 Task: Create new Company, with domain: 'caltech.edu' and type: 'Prospect'. Add new contact for this company, with mail Id: 'Avni.Griffin@caltech.edu', First Name: Avni, Last name:  Griffin, Job Title: 'Research Analyst', Phone Number: '(408) 555-1239'. Change life cycle stage to  Lead and lead status to  Open. Logged in from softage.1@softage.net
Action: Mouse moved to (87, 54)
Screenshot: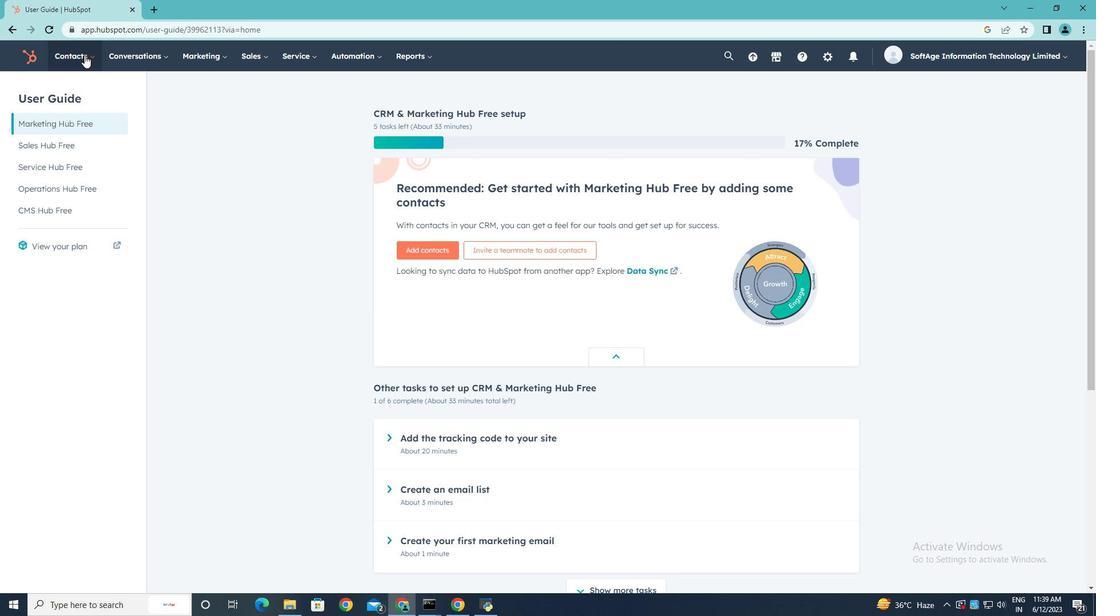 
Action: Mouse pressed left at (87, 54)
Screenshot: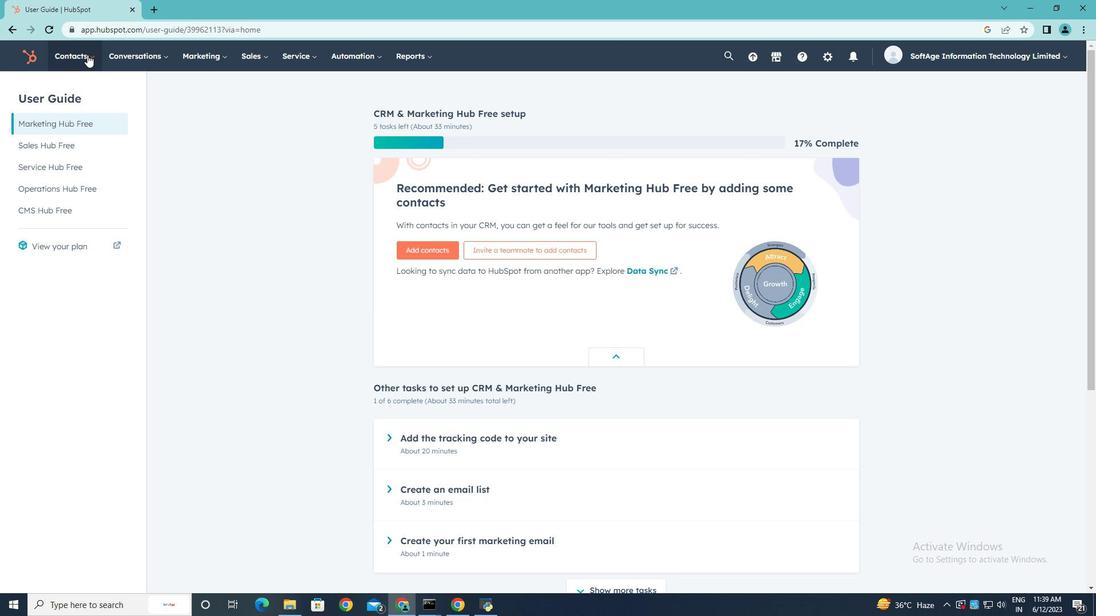 
Action: Mouse moved to (85, 113)
Screenshot: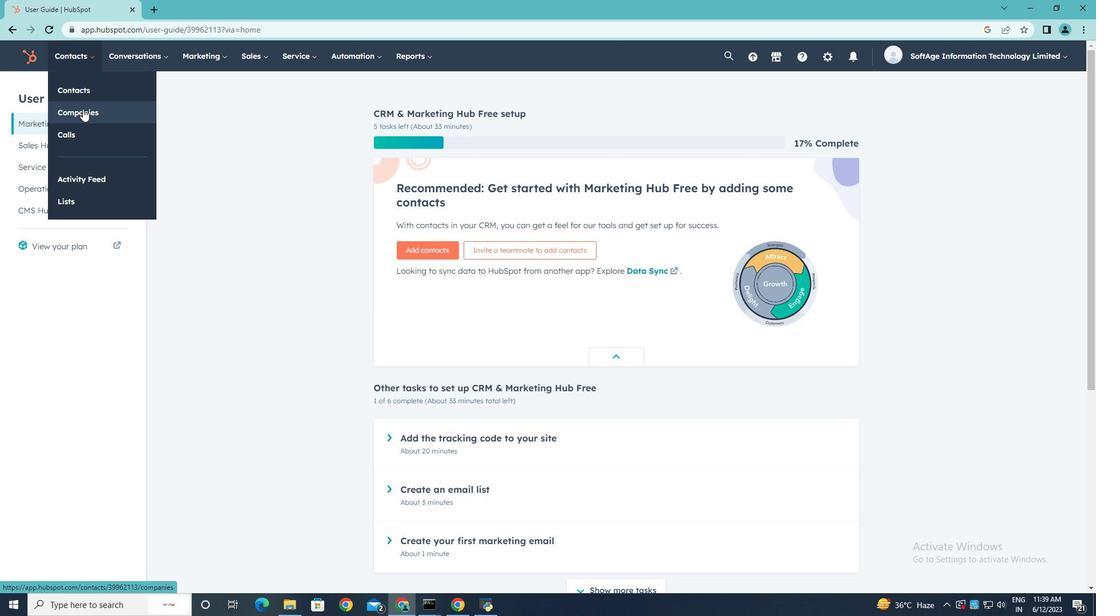 
Action: Mouse pressed left at (85, 113)
Screenshot: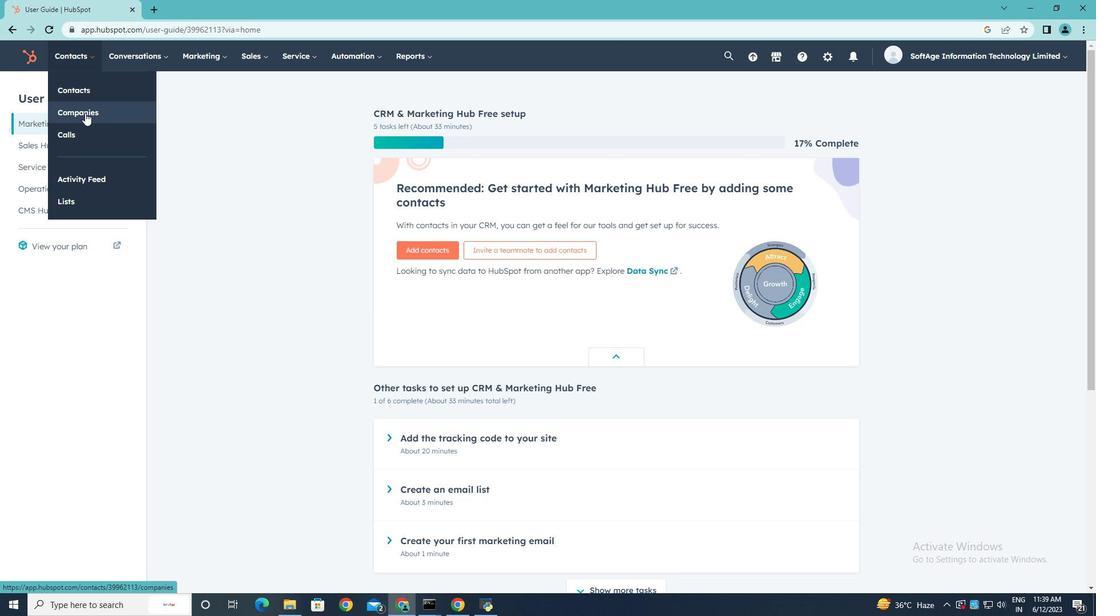 
Action: Mouse moved to (1027, 93)
Screenshot: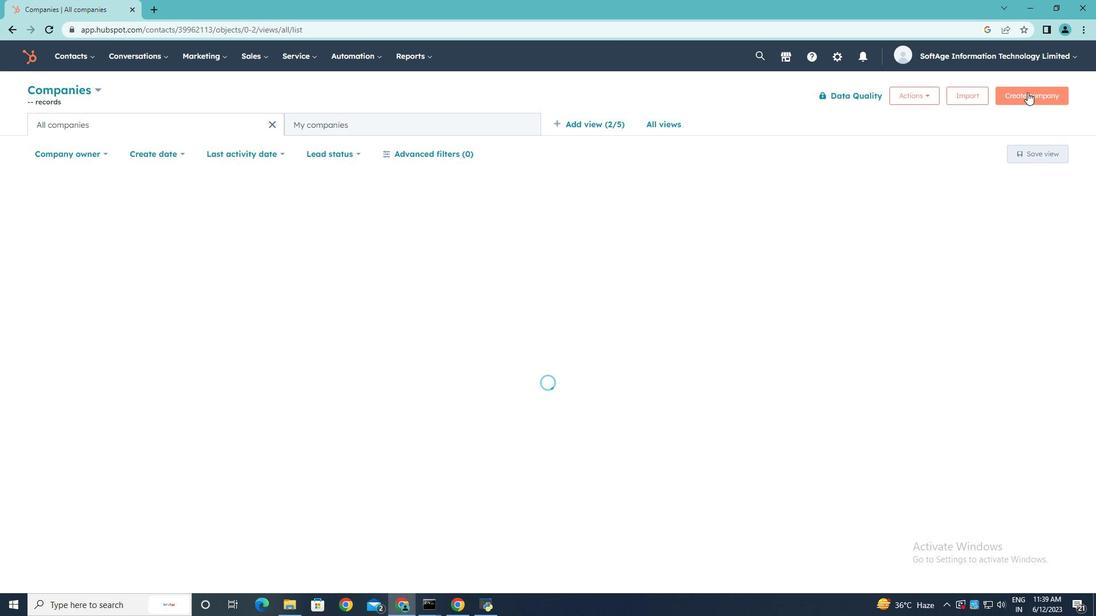 
Action: Mouse pressed left at (1027, 93)
Screenshot: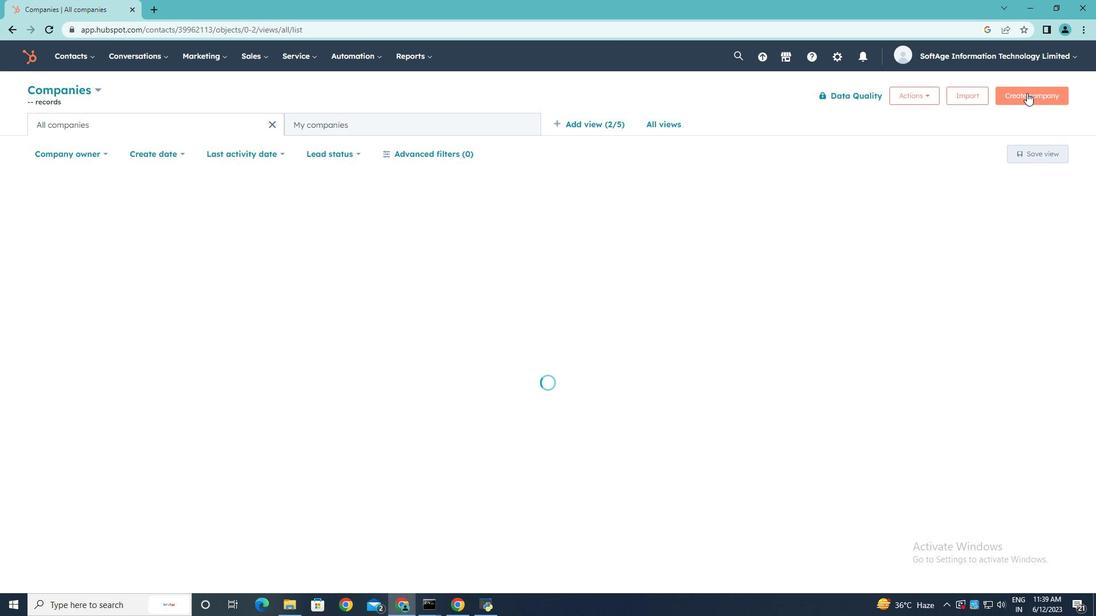 
Action: Mouse moved to (821, 149)
Screenshot: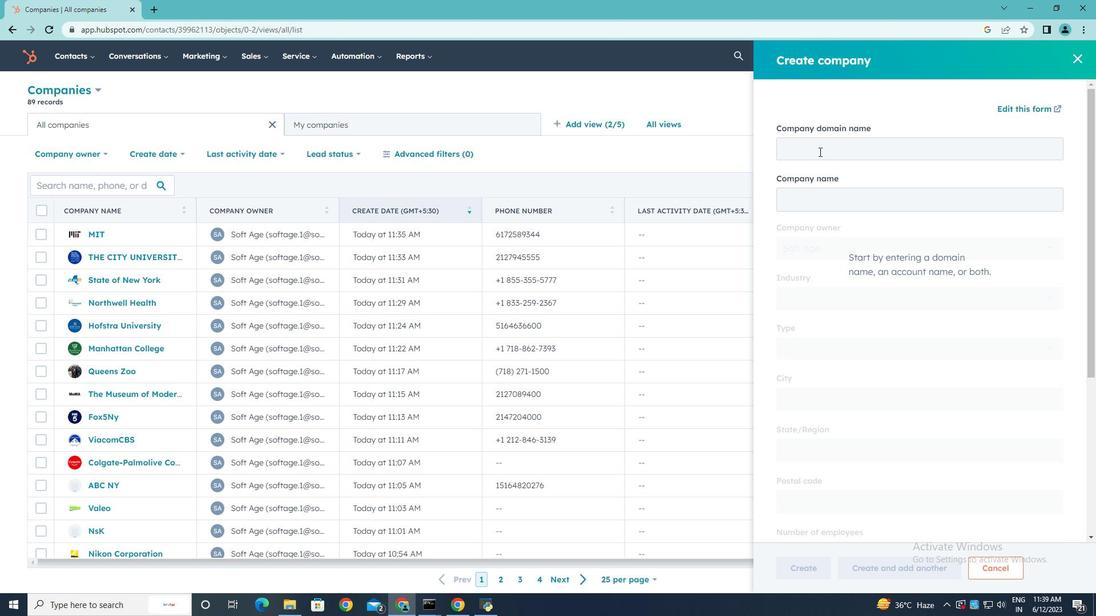 
Action: Mouse pressed left at (821, 149)
Screenshot: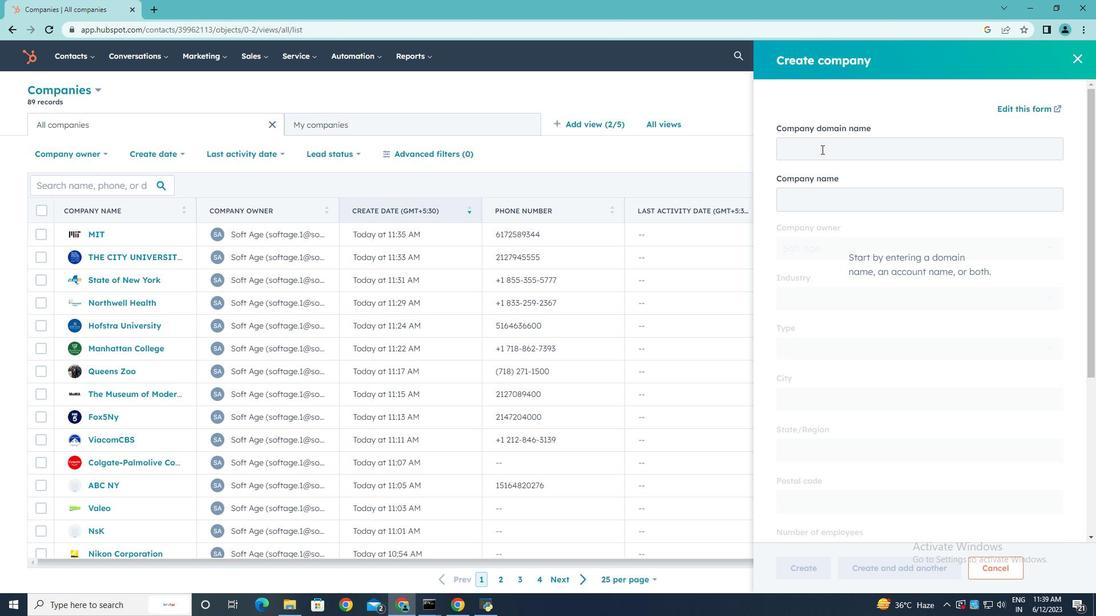 
Action: Key pressed caltch.edu
Screenshot: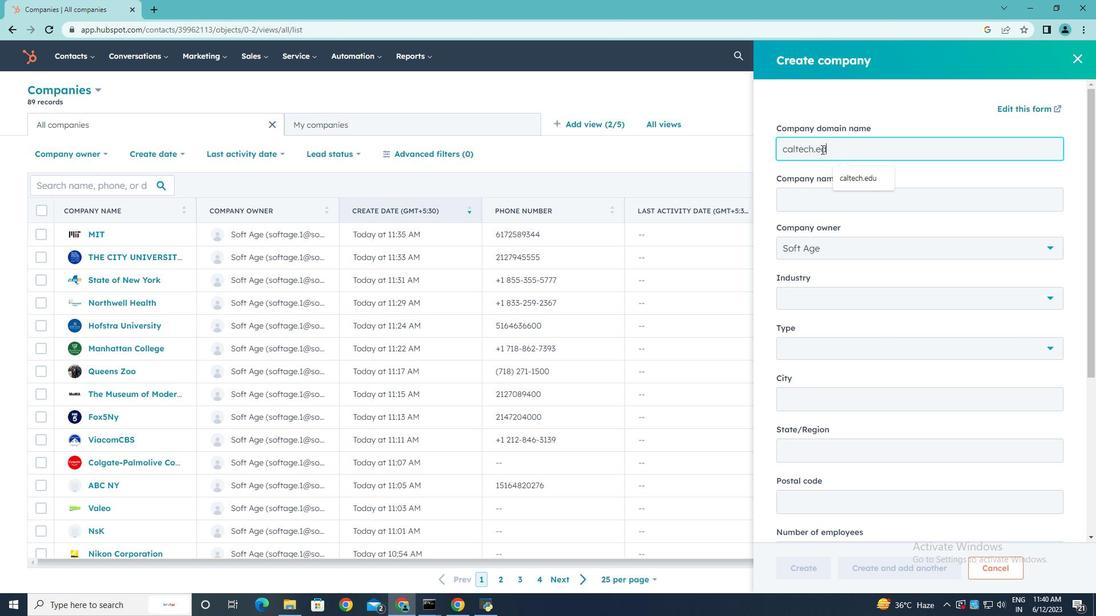 
Action: Mouse moved to (850, 238)
Screenshot: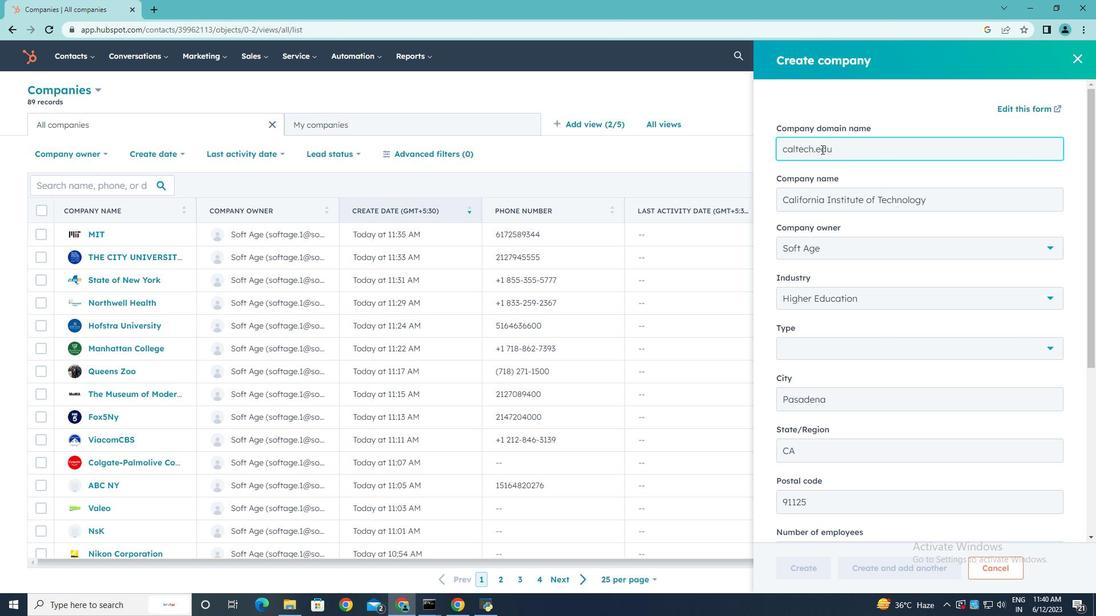 
Action: Mouse scrolled (850, 237) with delta (0, 0)
Screenshot: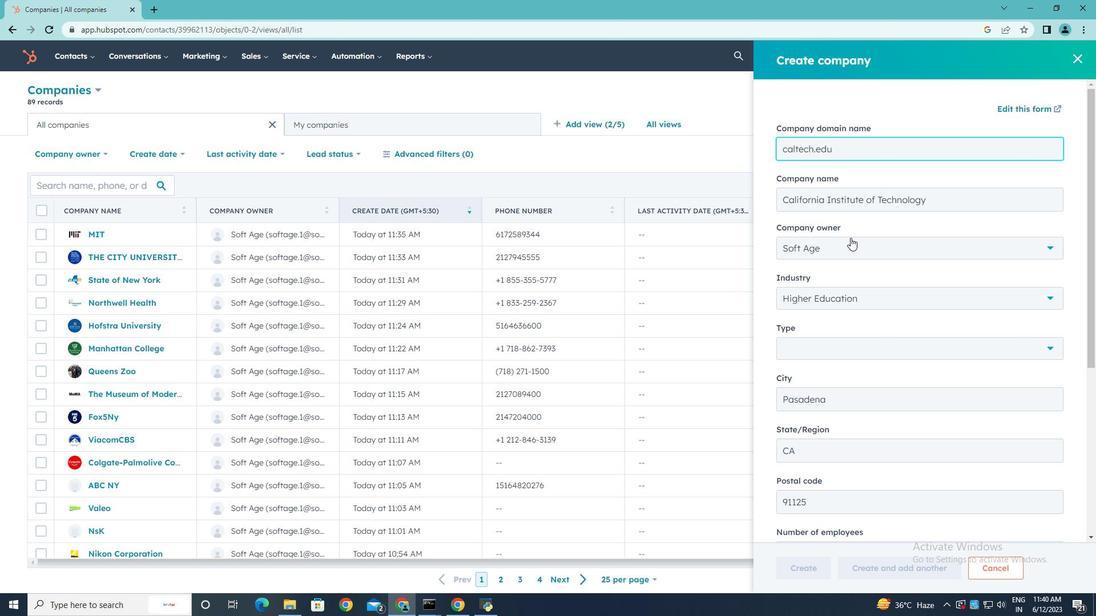 
Action: Mouse moved to (1043, 290)
Screenshot: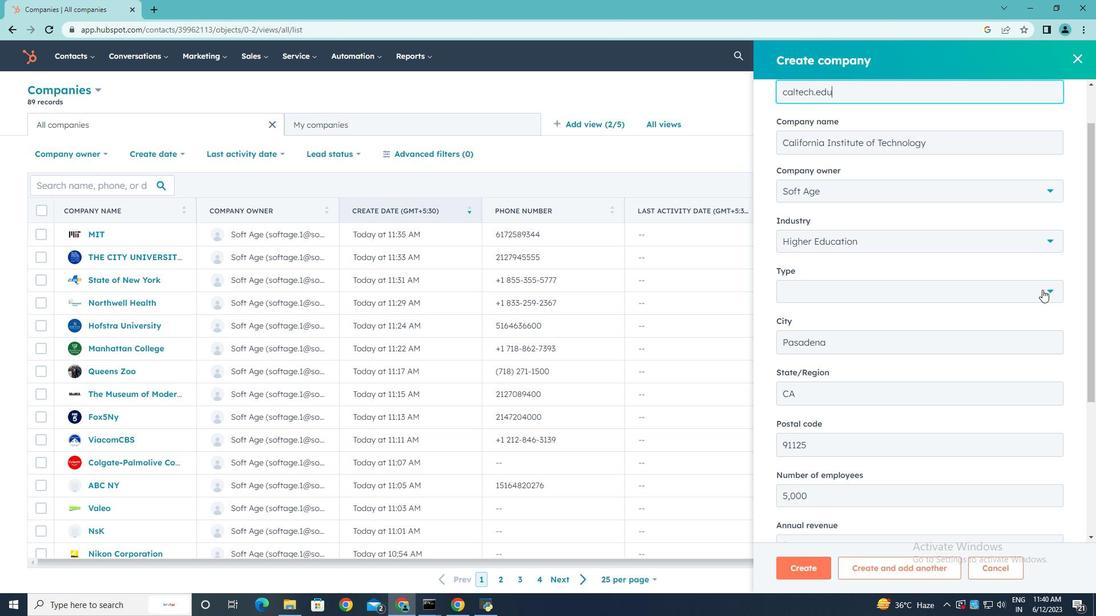 
Action: Mouse pressed left at (1043, 290)
Screenshot: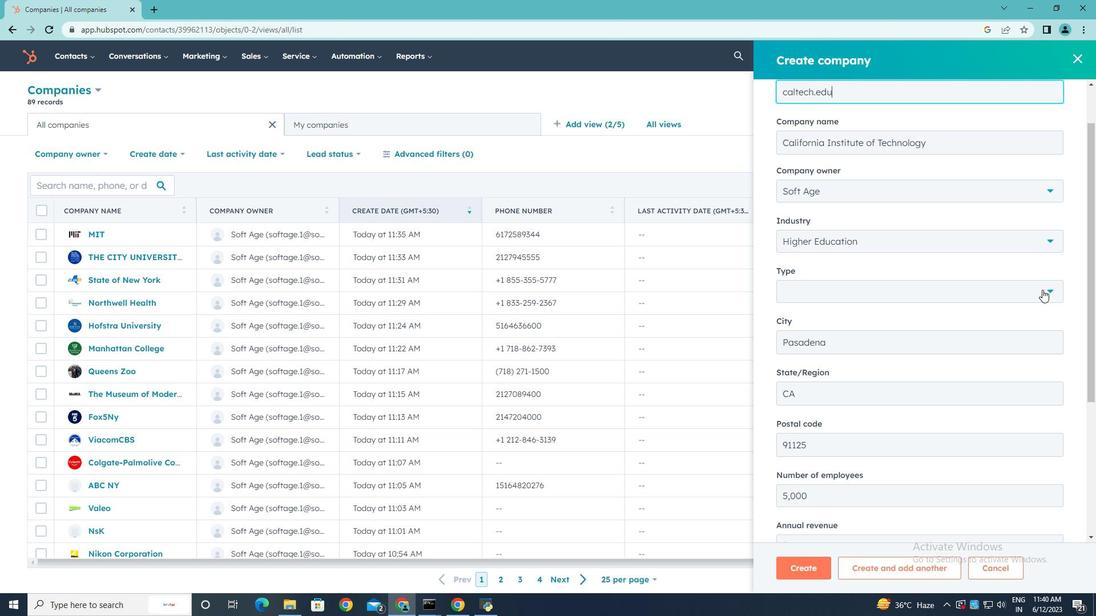 
Action: Mouse moved to (921, 348)
Screenshot: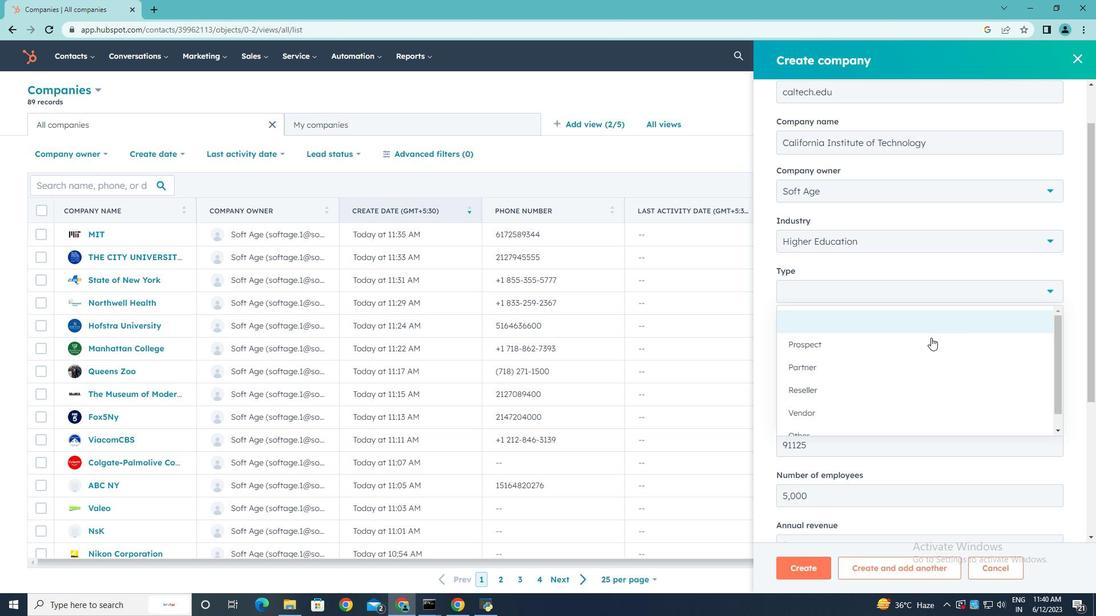 
Action: Mouse pressed left at (921, 348)
Screenshot: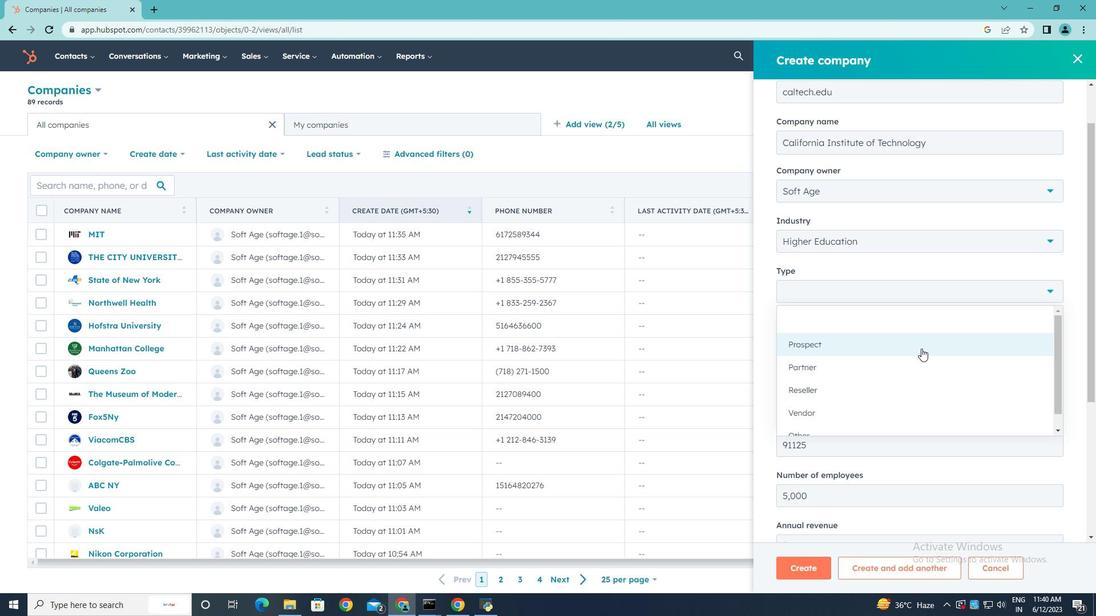 
Action: Mouse scrolled (921, 348) with delta (0, 0)
Screenshot: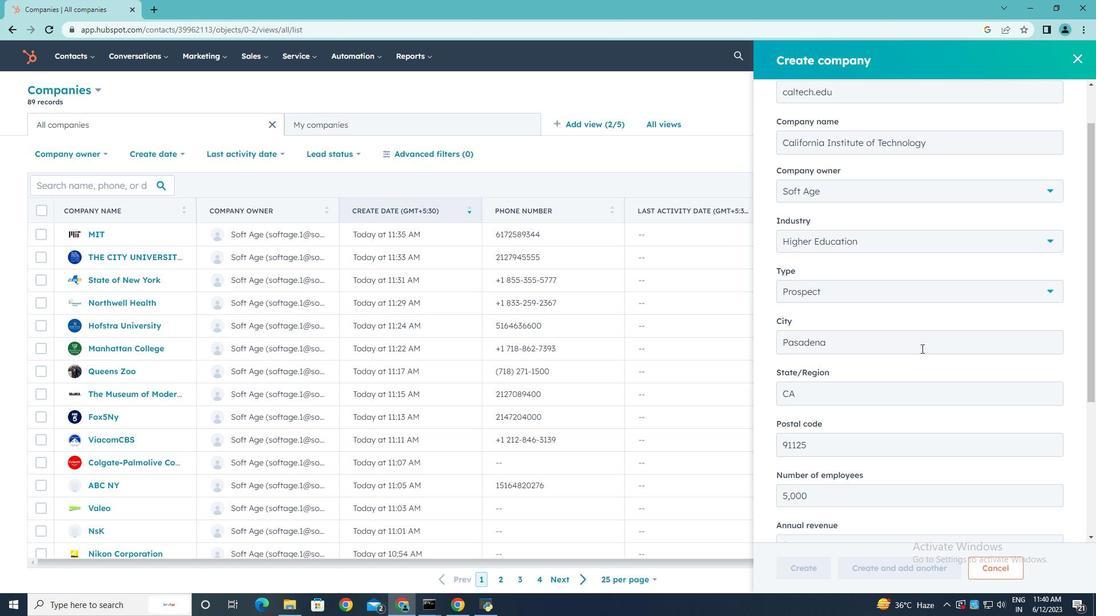 
Action: Mouse scrolled (921, 348) with delta (0, 0)
Screenshot: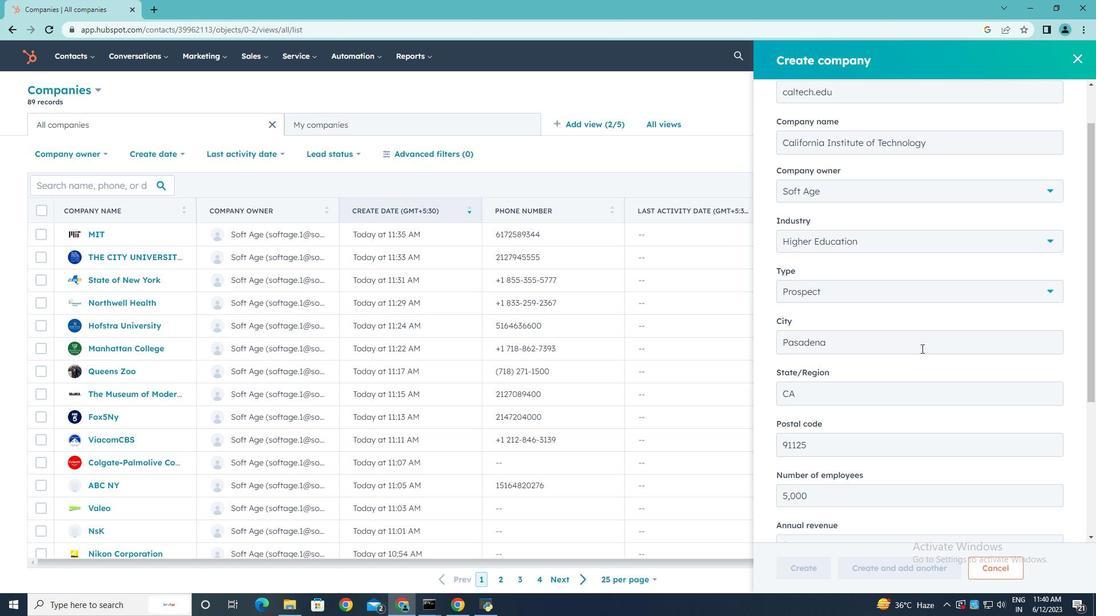 
Action: Mouse scrolled (921, 348) with delta (0, 0)
Screenshot: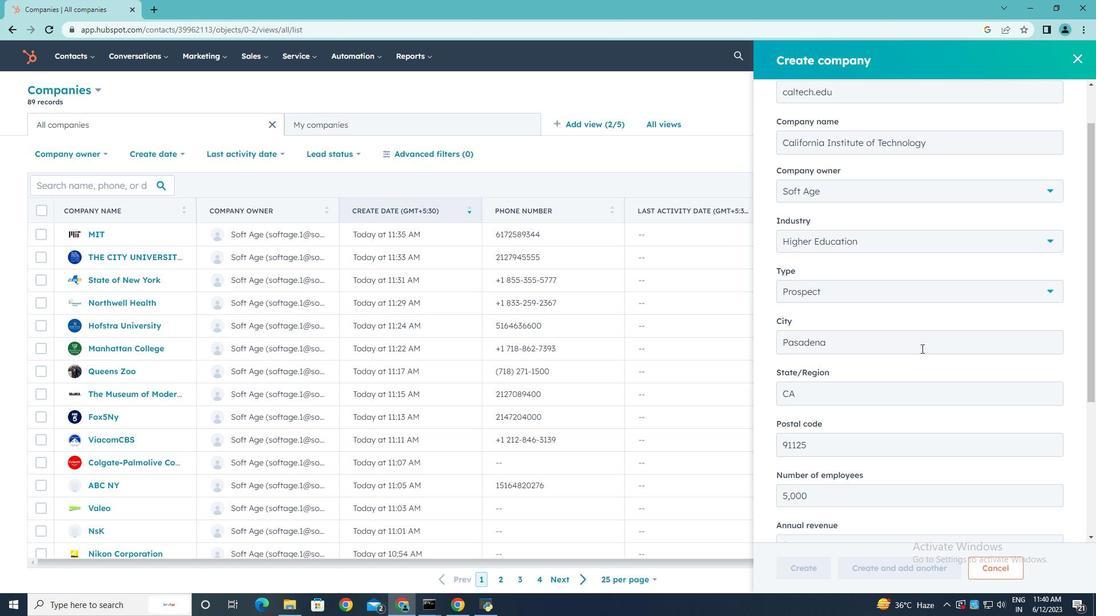 
Action: Mouse moved to (806, 573)
Screenshot: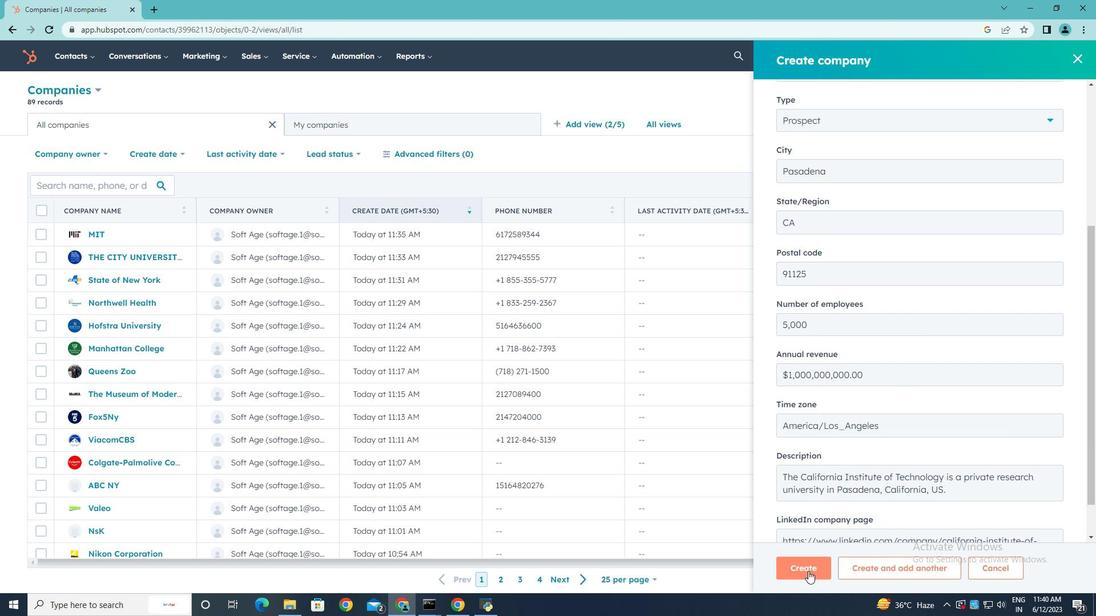 
Action: Mouse pressed left at (806, 573)
Screenshot: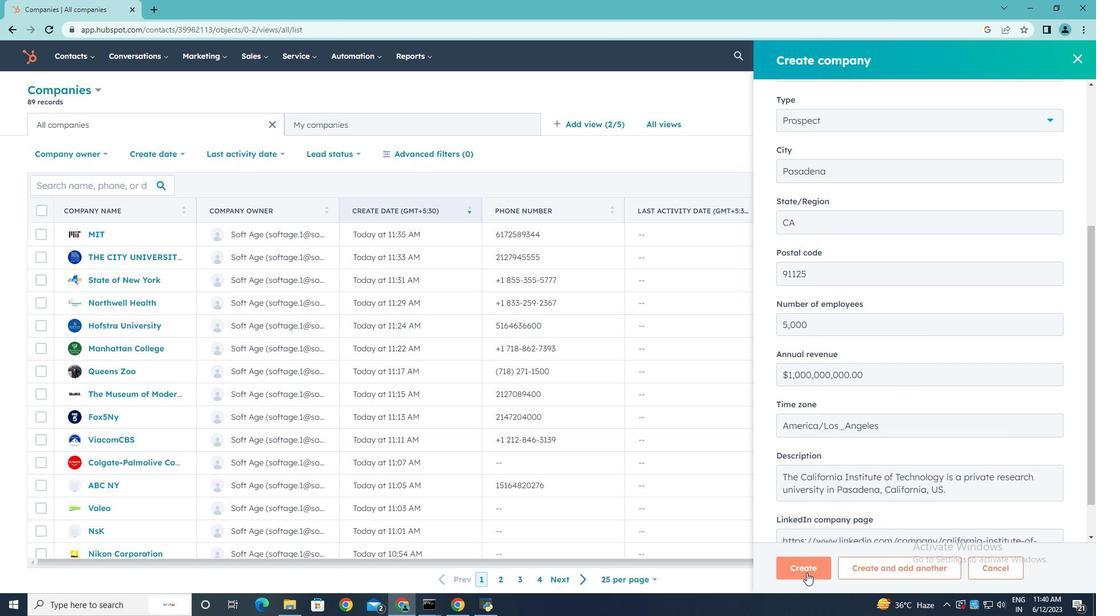 
Action: Mouse moved to (781, 371)
Screenshot: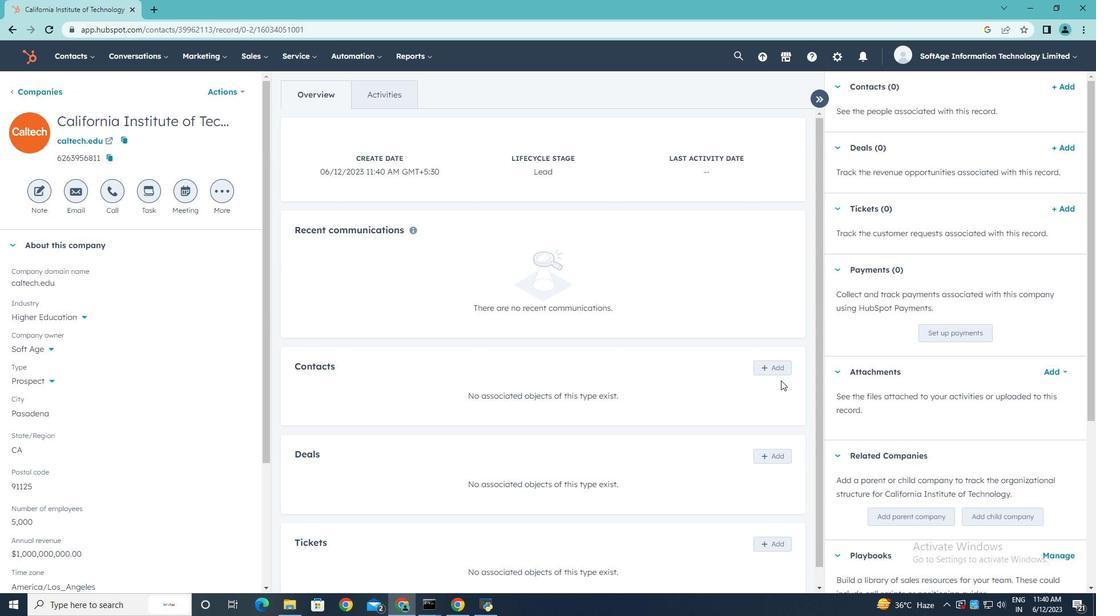 
Action: Mouse pressed left at (781, 371)
Screenshot: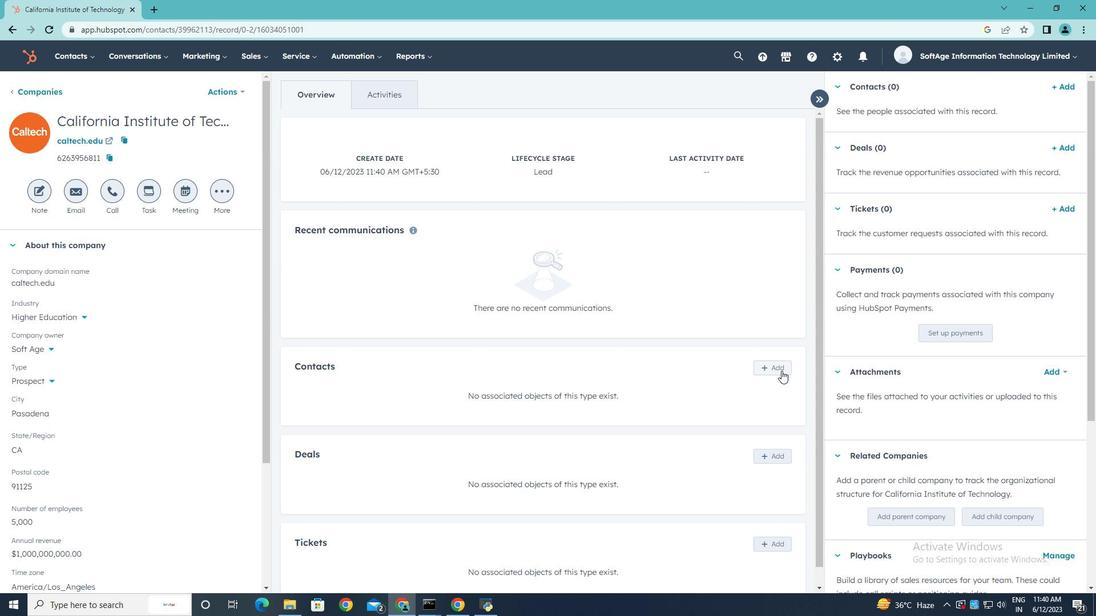 
Action: Mouse moved to (863, 119)
Screenshot: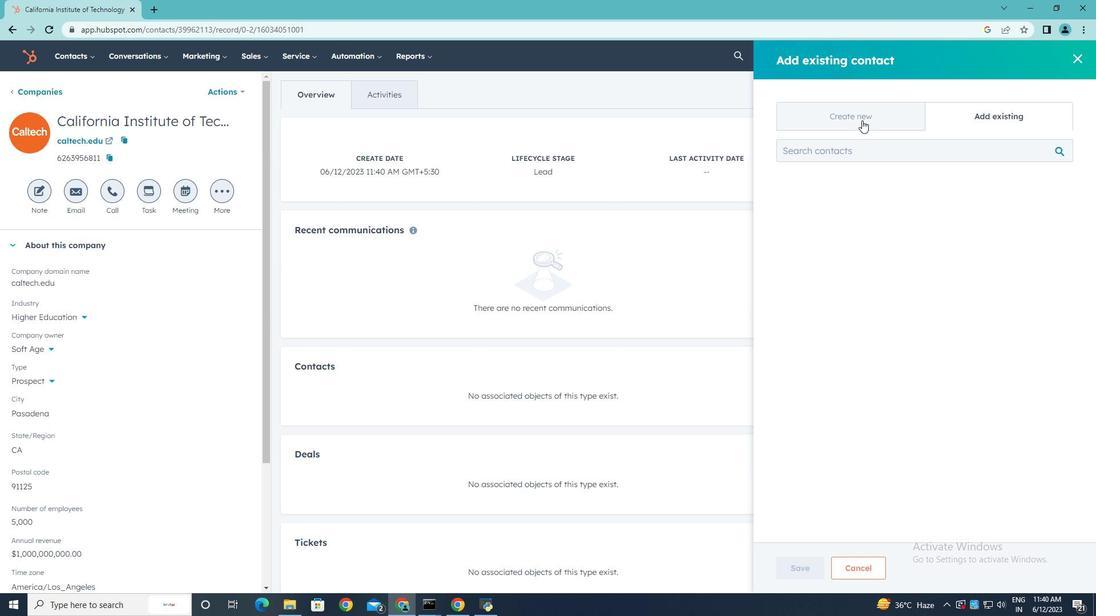 
Action: Mouse pressed left at (863, 119)
Screenshot: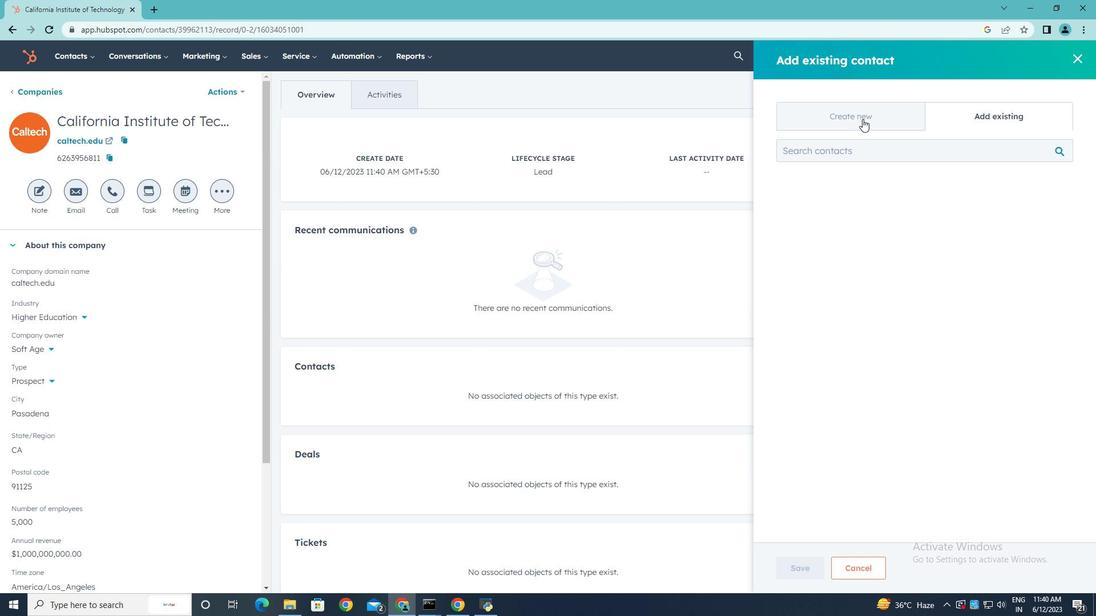 
Action: Mouse moved to (808, 185)
Screenshot: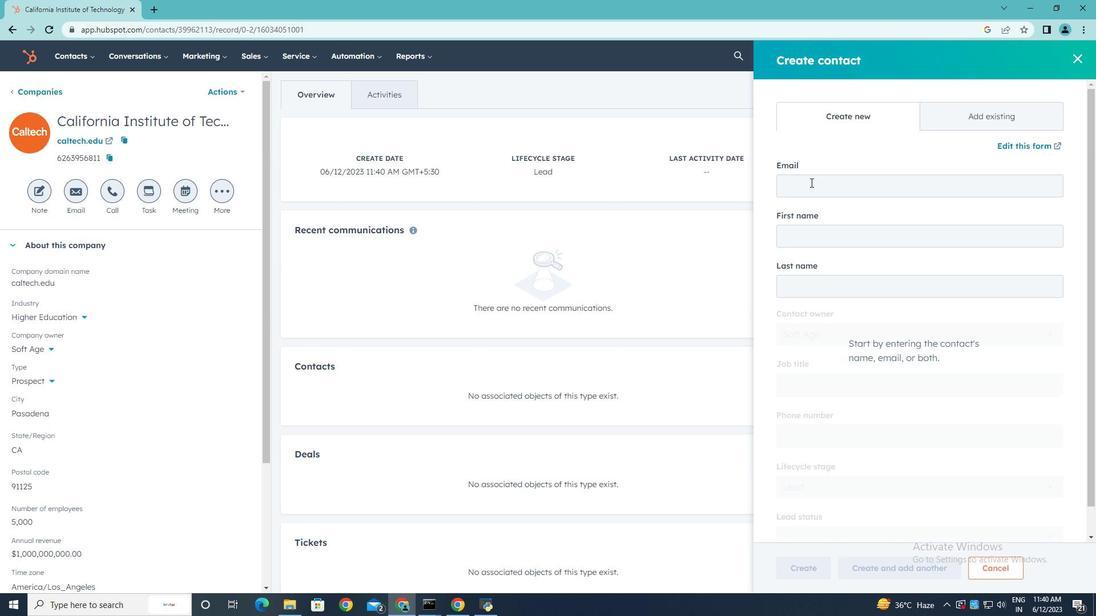 
Action: Mouse pressed left at (808, 185)
Screenshot: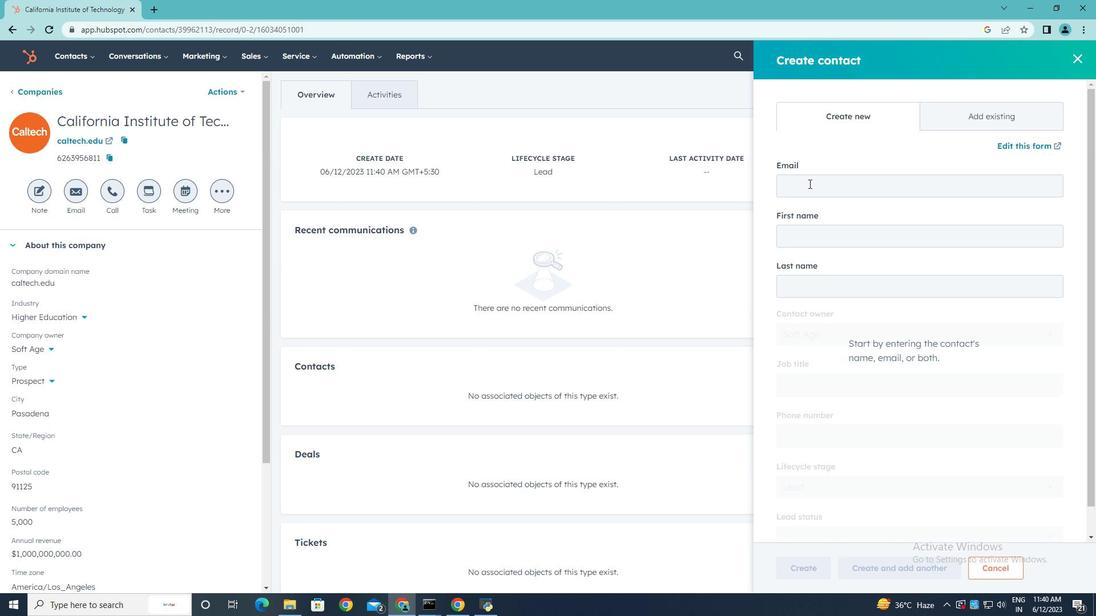 
Action: Key pressed <Key.shift>Avni.<Key.shift>Griffin<Key.shift>@caltech.edu
Screenshot: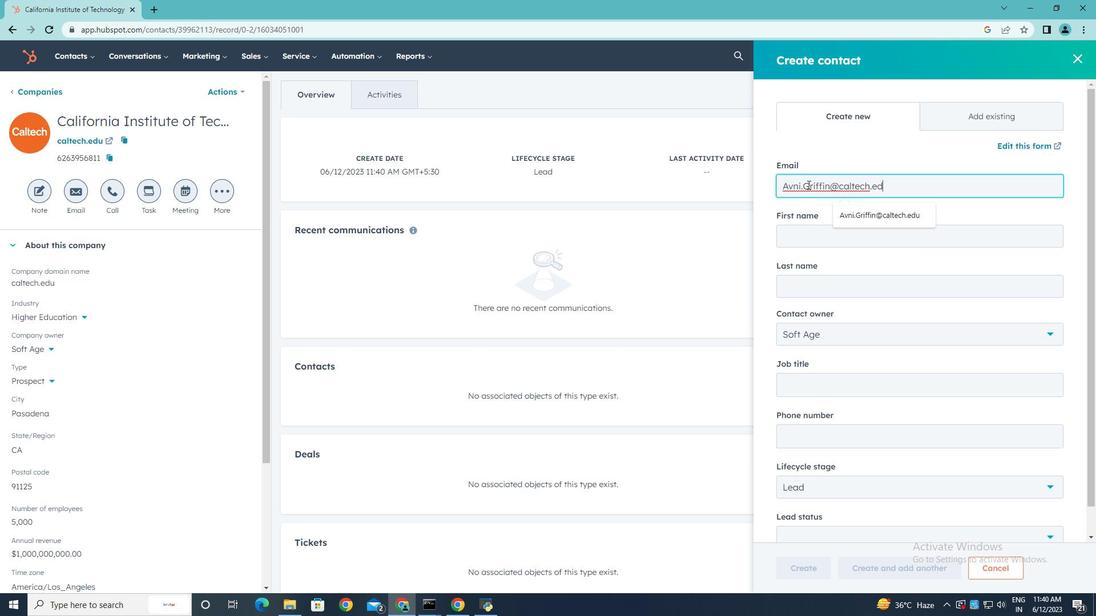 
Action: Mouse moved to (813, 237)
Screenshot: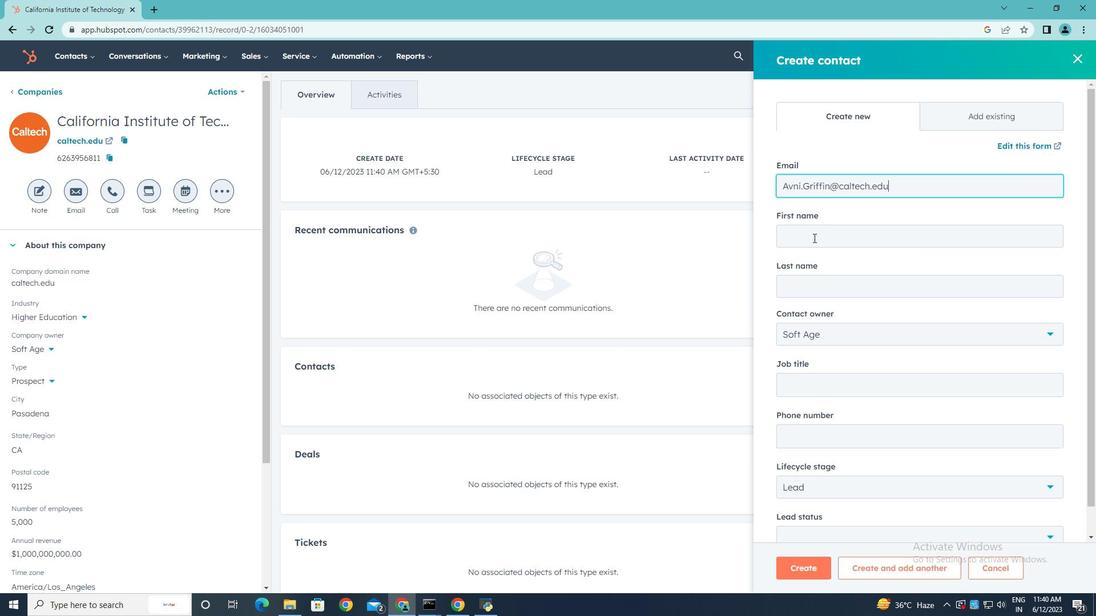 
Action: Mouse pressed left at (813, 237)
Screenshot: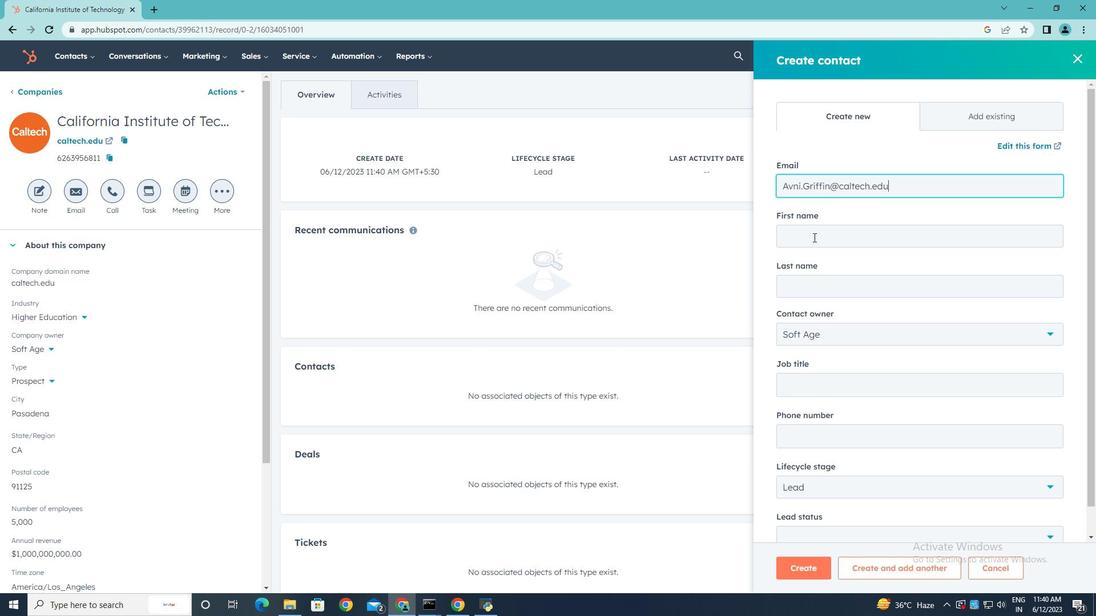 
Action: Key pressed <Key.shift>Avni
Screenshot: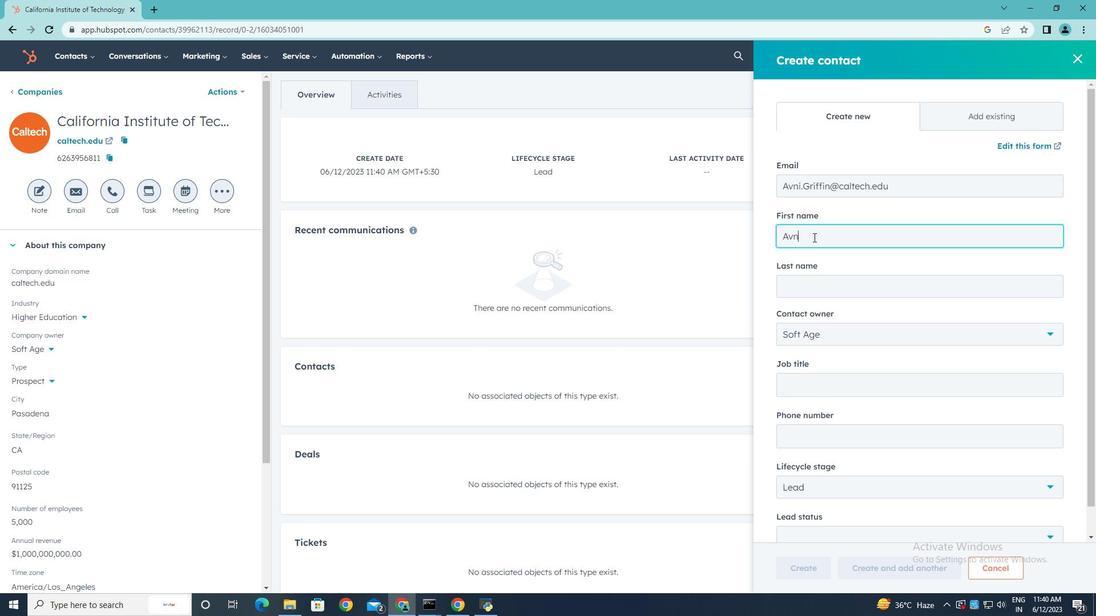 
Action: Mouse moved to (818, 282)
Screenshot: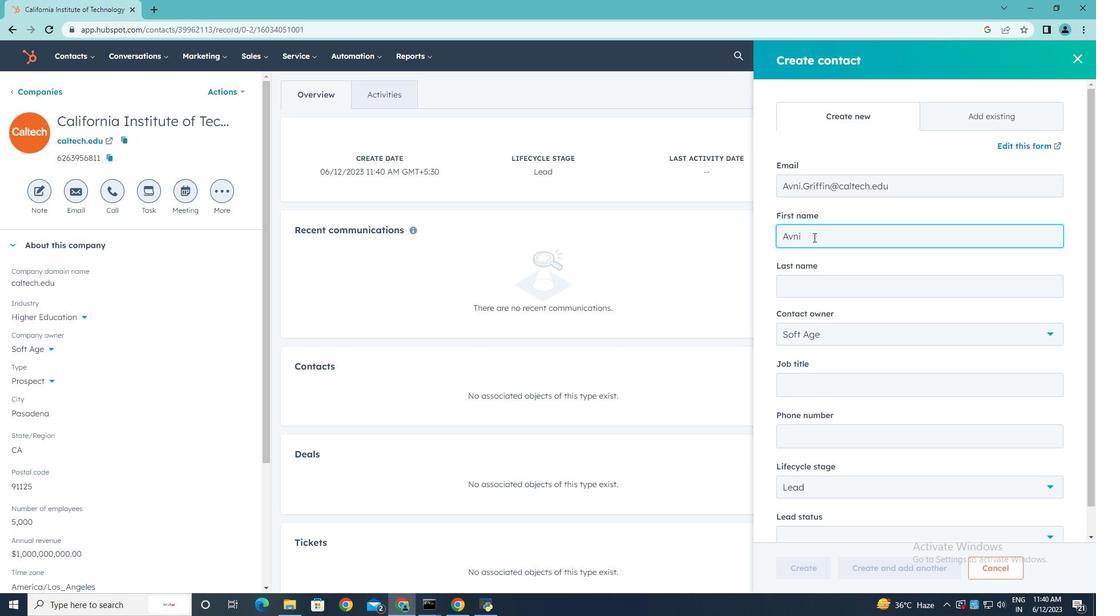 
Action: Mouse pressed left at (818, 282)
Screenshot: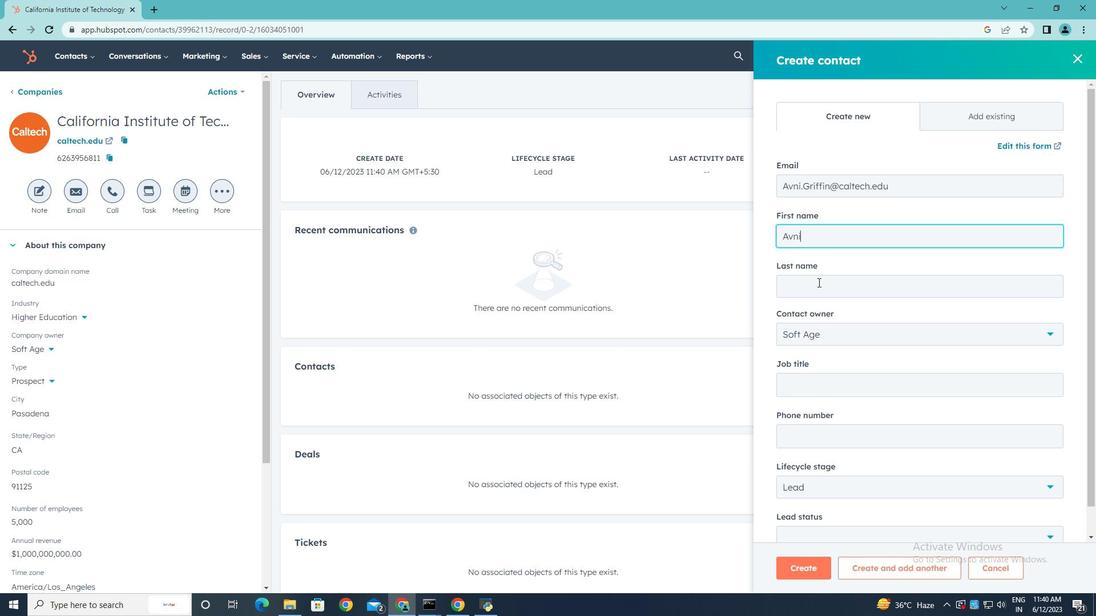 
Action: Key pressed <Key.shift><Key.shift><Key.shift><Key.shift><Key.shift><Key.shift><Key.shift><Key.shift>Griffin
Screenshot: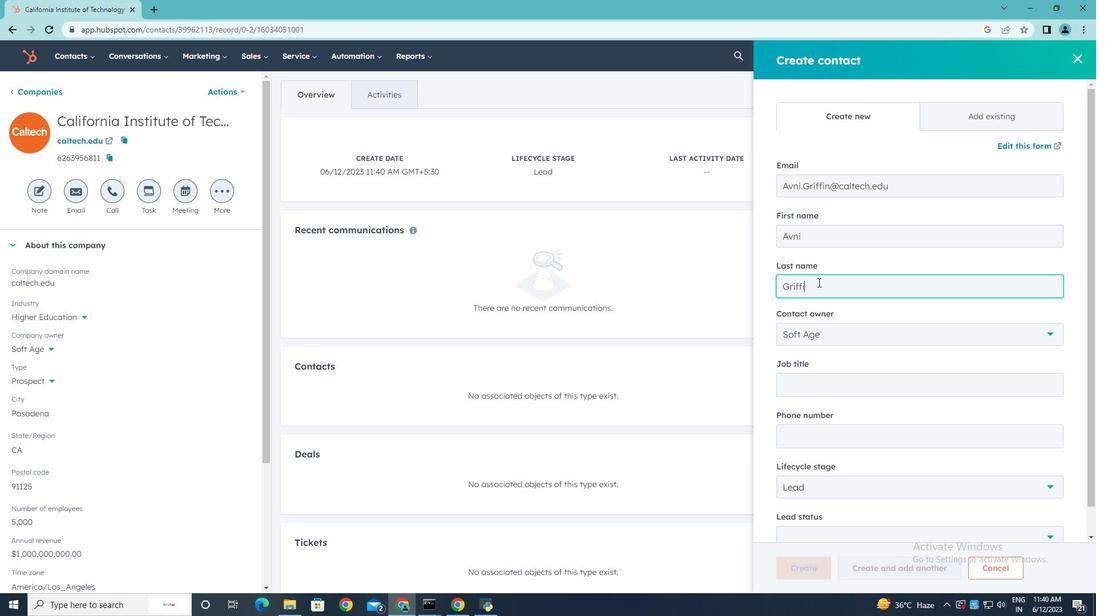 
Action: Mouse moved to (841, 378)
Screenshot: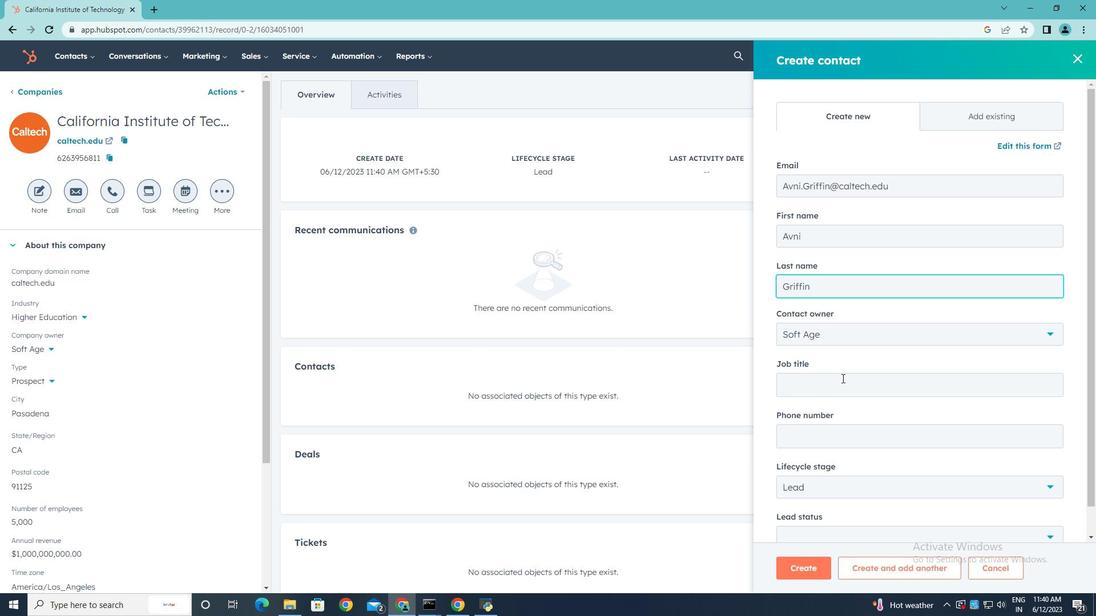 
Action: Mouse pressed left at (841, 378)
Screenshot: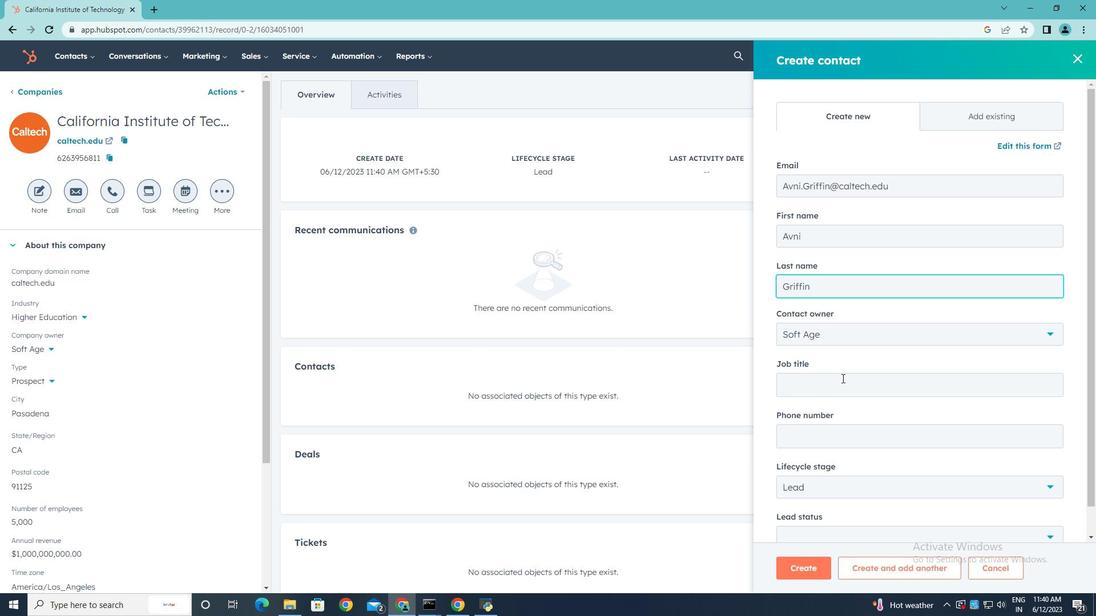 
Action: Key pressed <Key.shift><Key.shift><Key.shift>Research<Key.space><Key.shift>Analyst
Screenshot: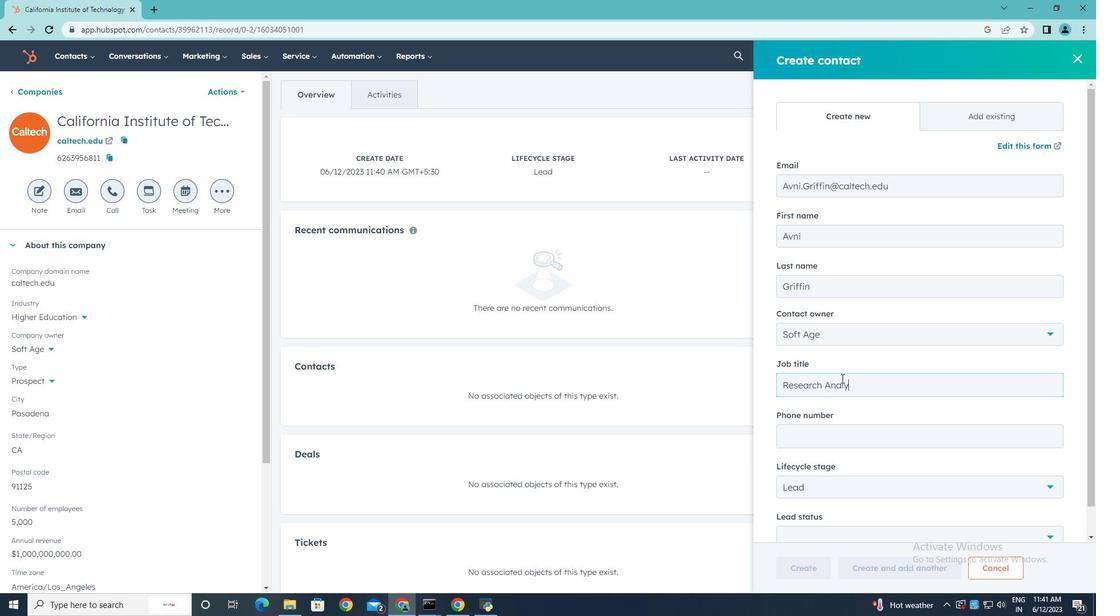 
Action: Mouse moved to (843, 433)
Screenshot: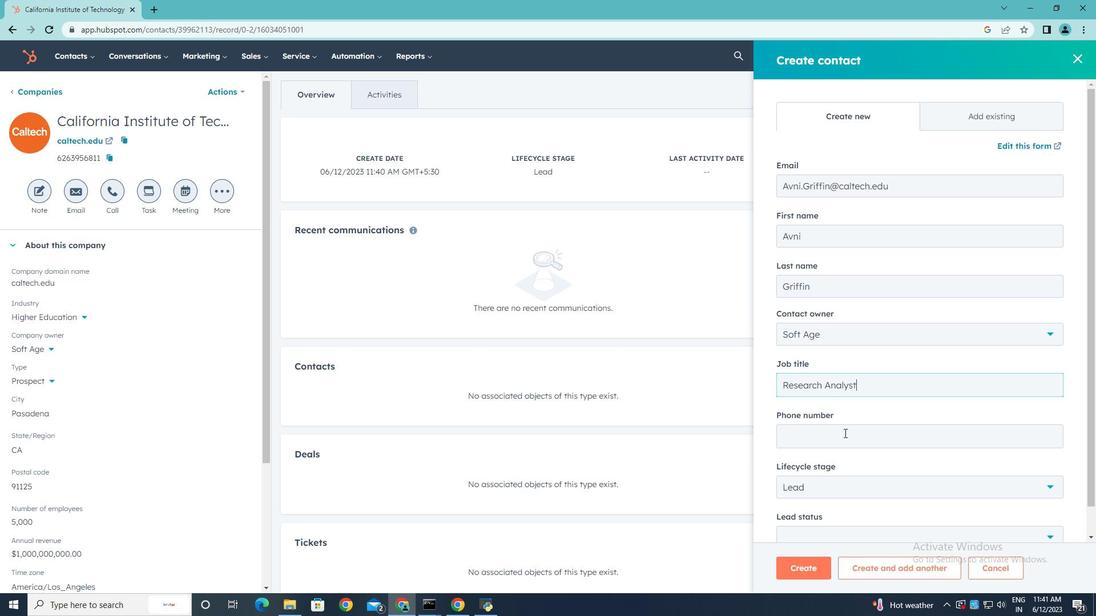 
Action: Mouse pressed left at (843, 433)
Screenshot: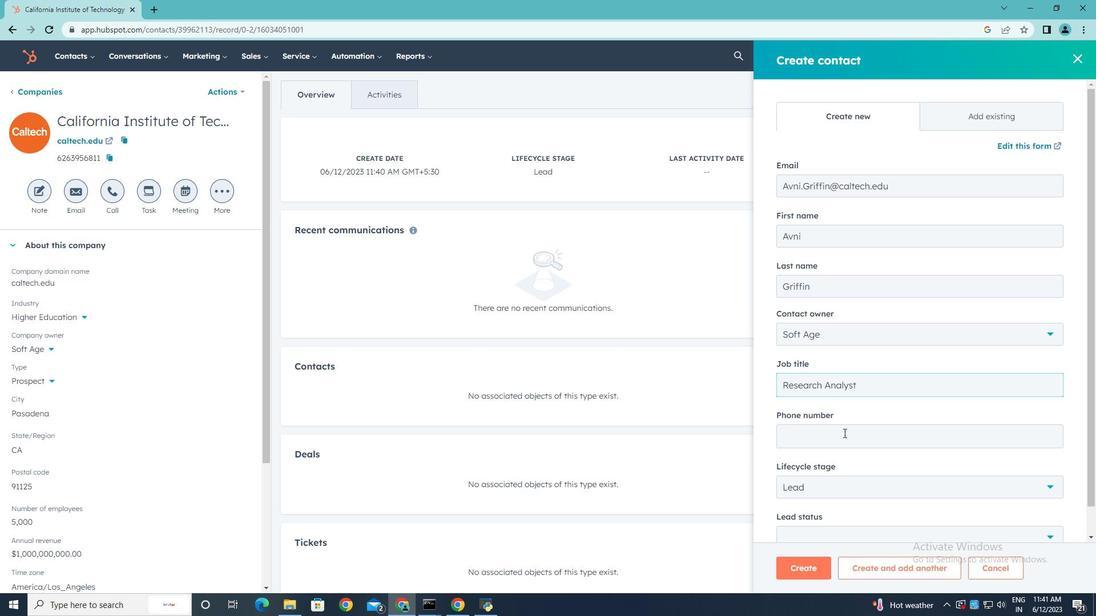 
Action: Key pressed 4085551239
Screenshot: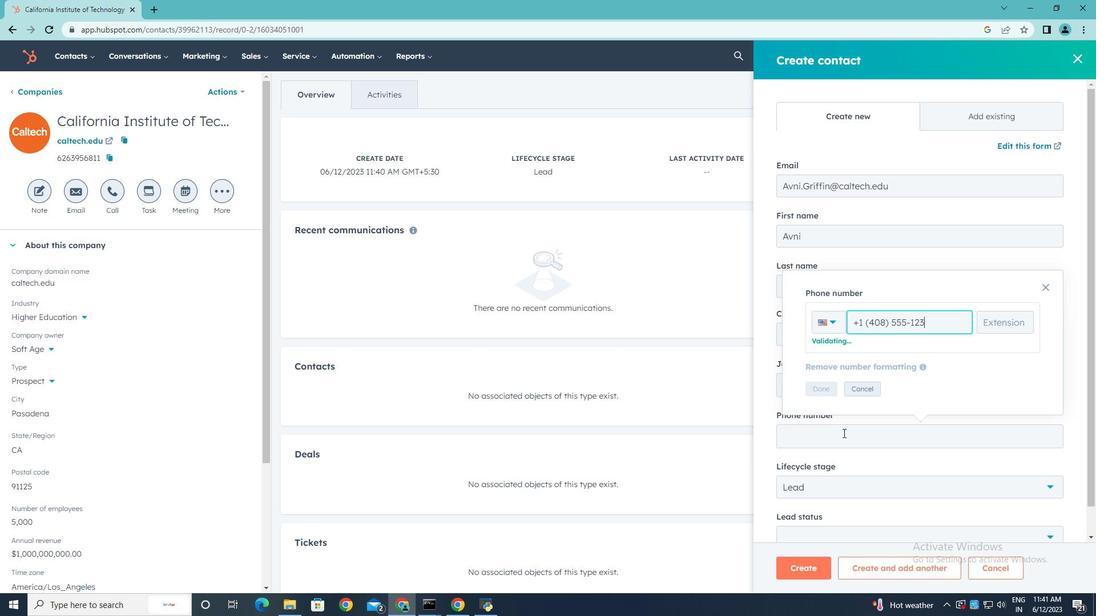 
Action: Mouse moved to (825, 388)
Screenshot: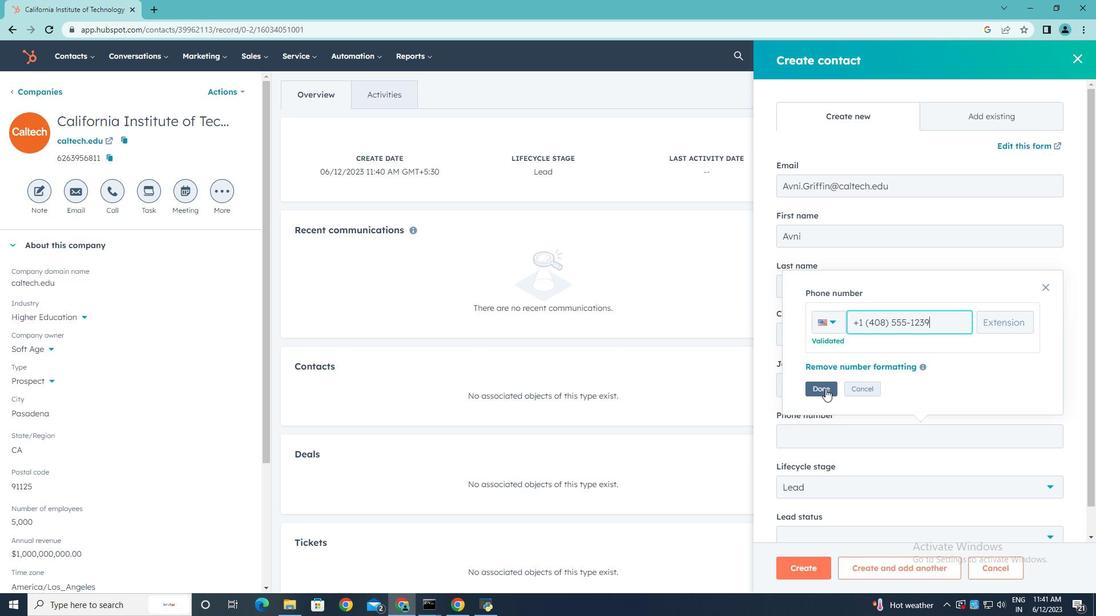 
Action: Mouse pressed left at (825, 388)
Screenshot: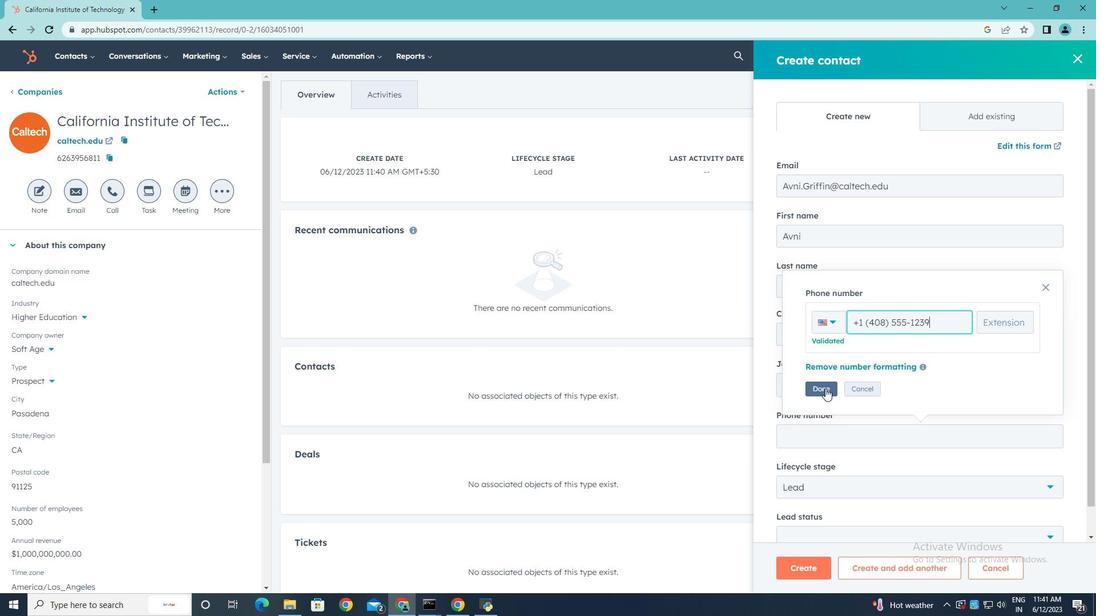 
Action: Mouse moved to (1051, 487)
Screenshot: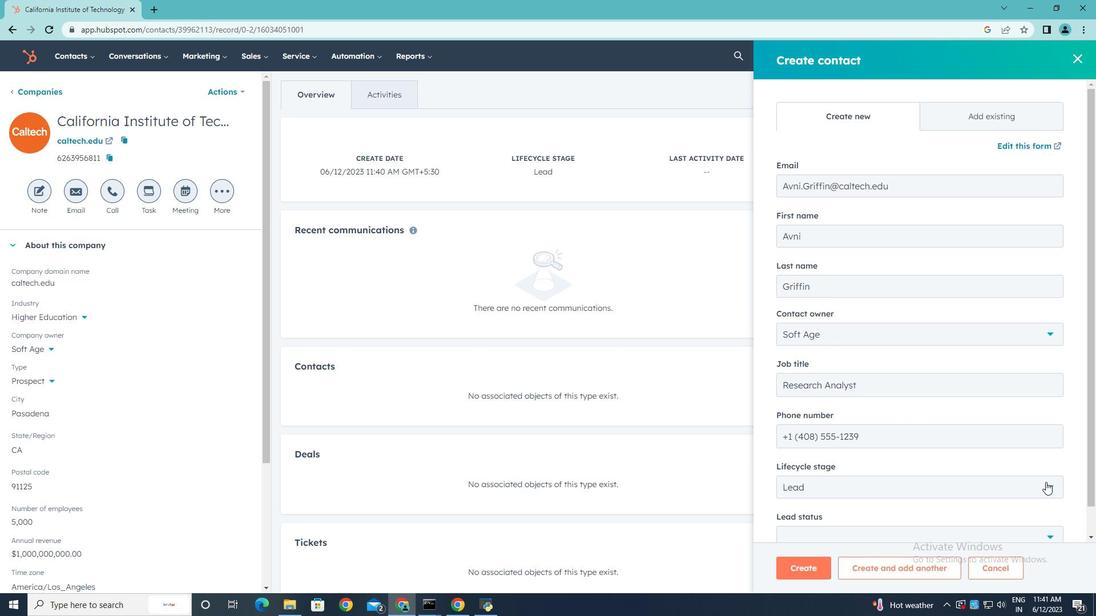 
Action: Mouse pressed left at (1051, 487)
Screenshot: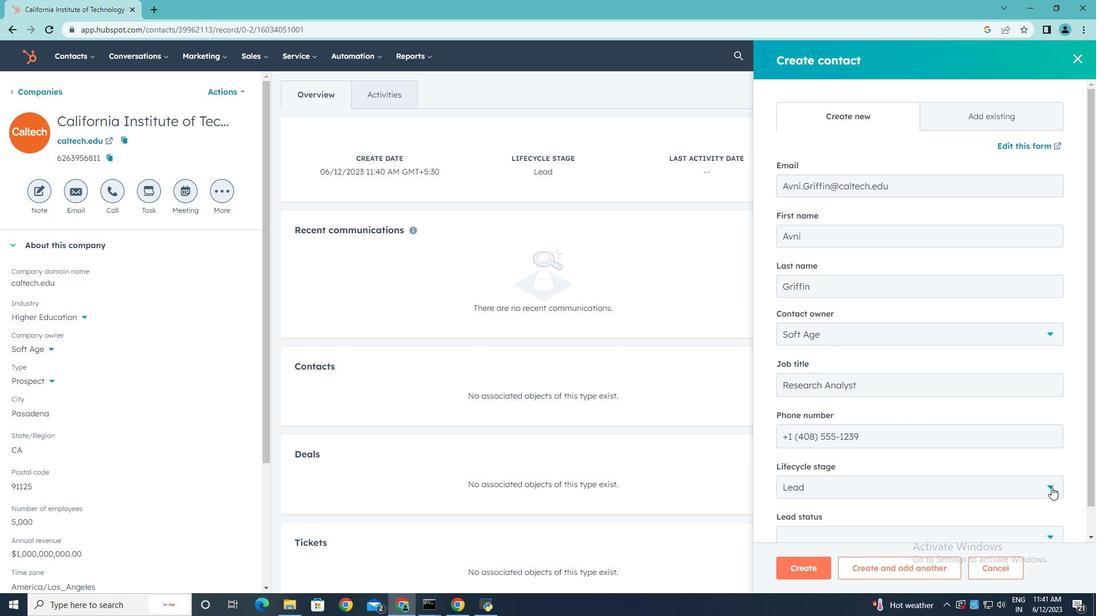 
Action: Mouse moved to (978, 386)
Screenshot: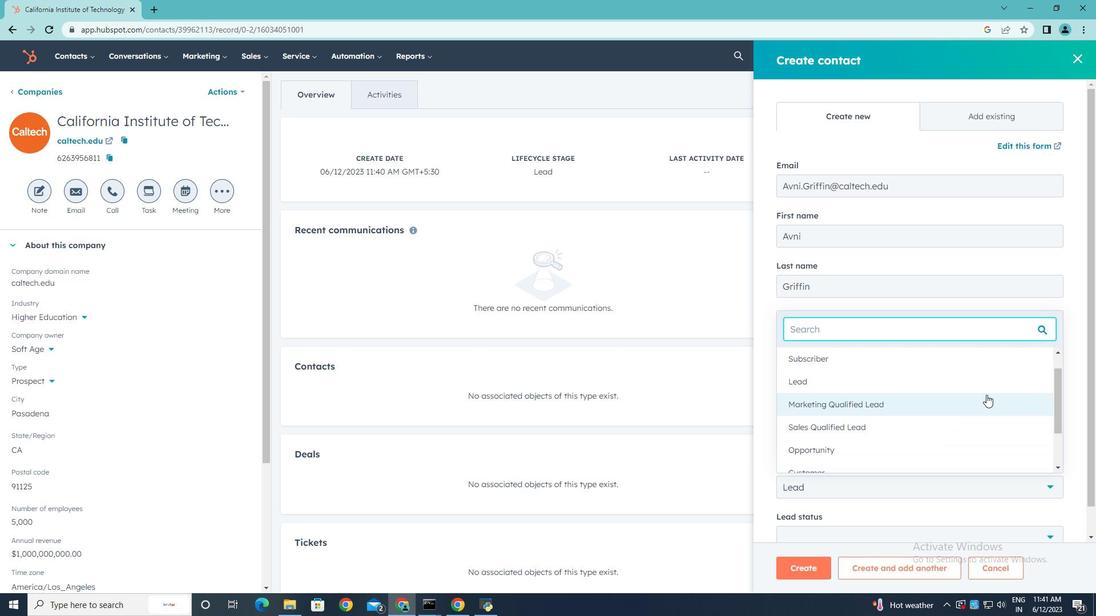
Action: Mouse pressed left at (978, 386)
Screenshot: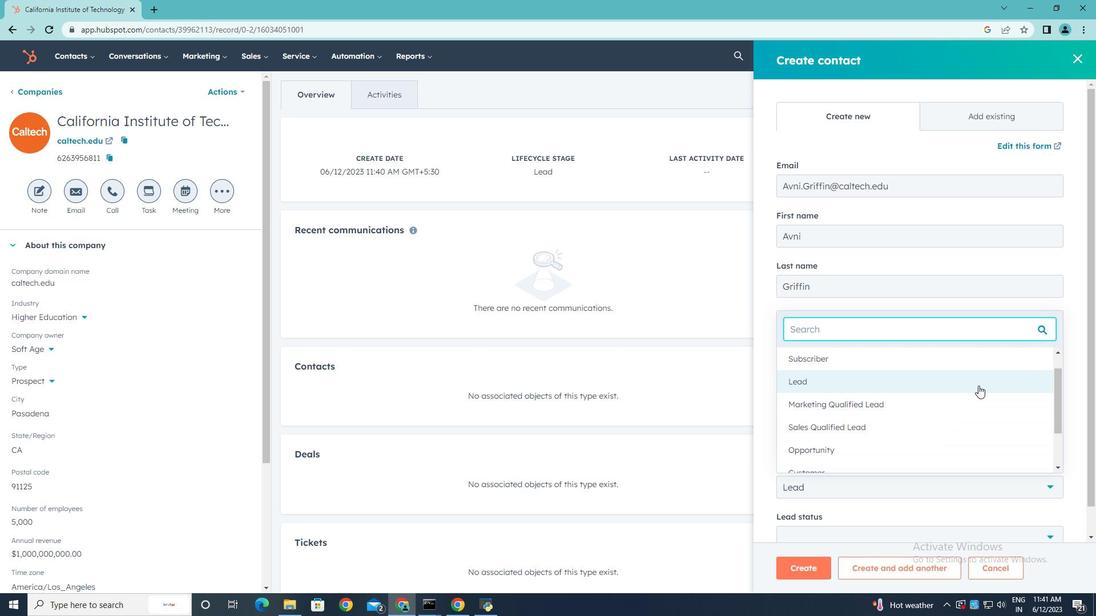 
Action: Mouse moved to (1055, 536)
Screenshot: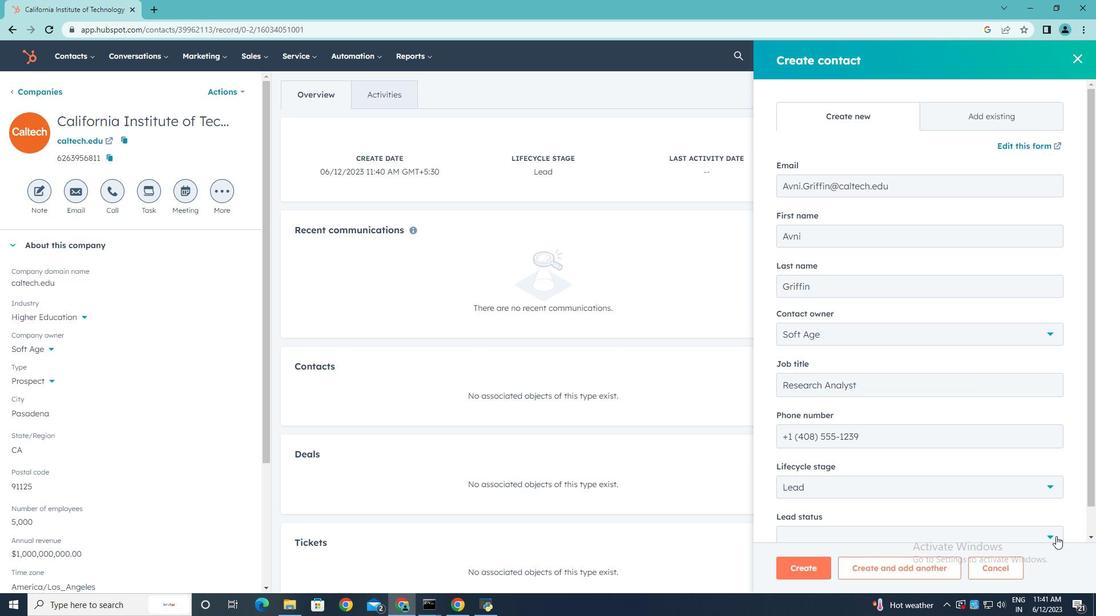 
Action: Mouse pressed left at (1055, 536)
Screenshot: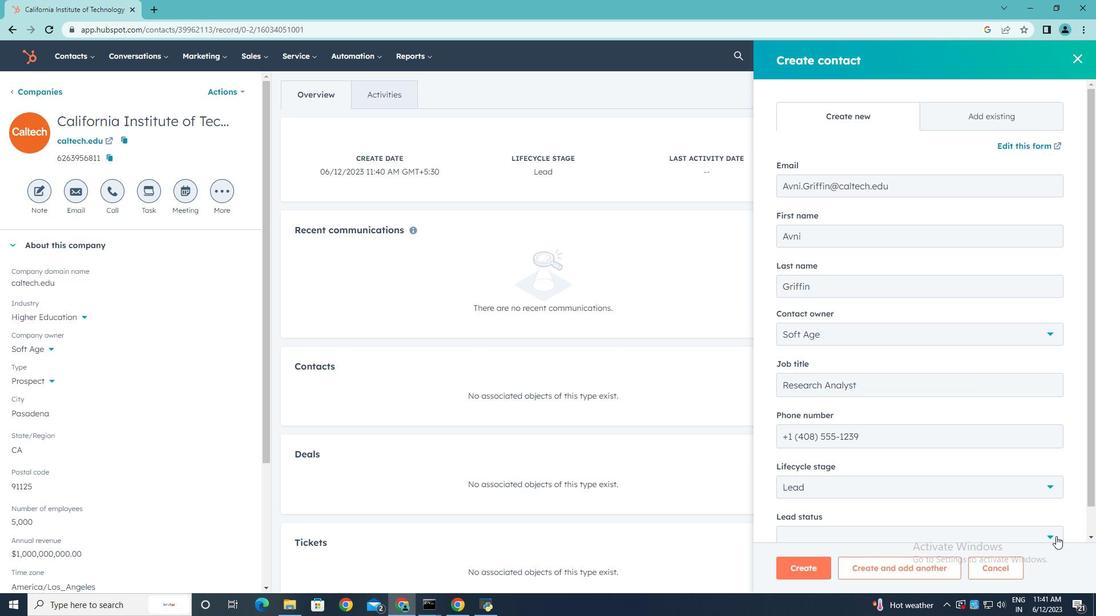 
Action: Mouse moved to (986, 459)
Screenshot: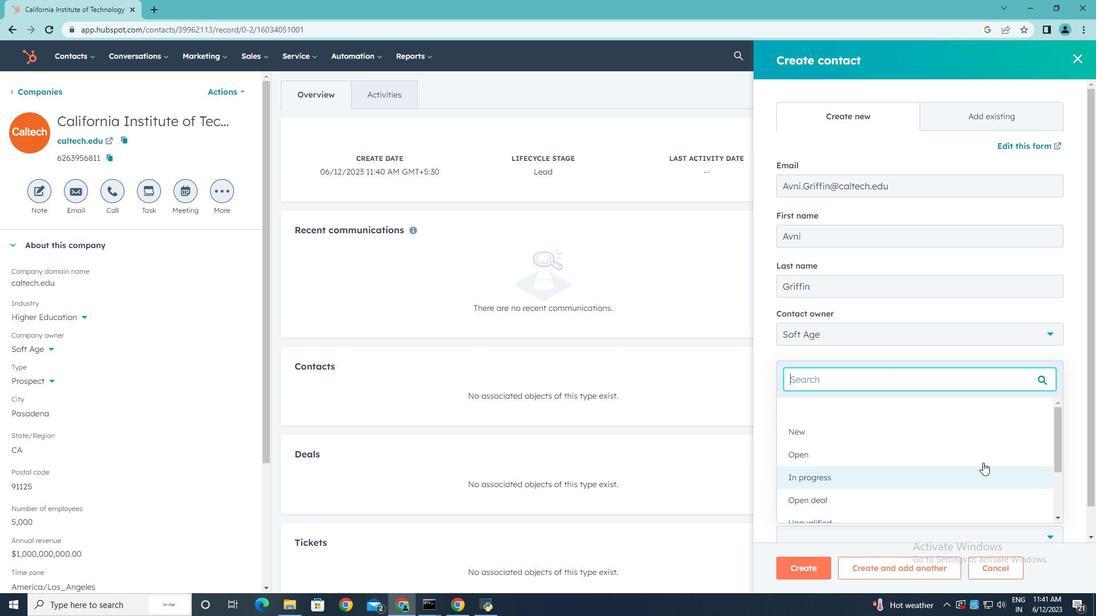 
Action: Mouse pressed left at (986, 459)
Screenshot: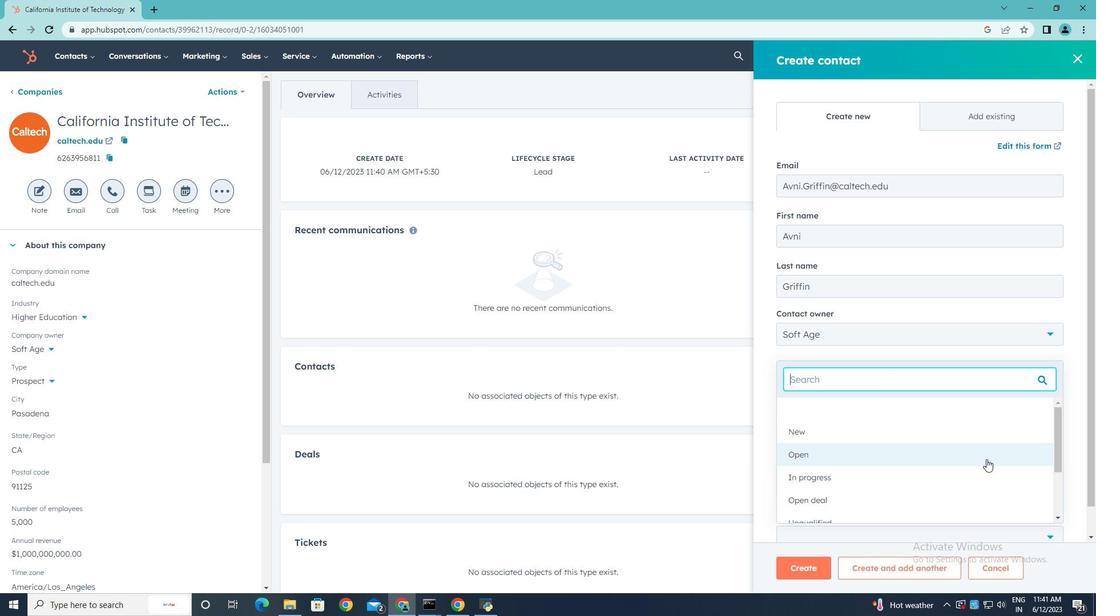 
Action: Mouse scrolled (986, 459) with delta (0, 0)
Screenshot: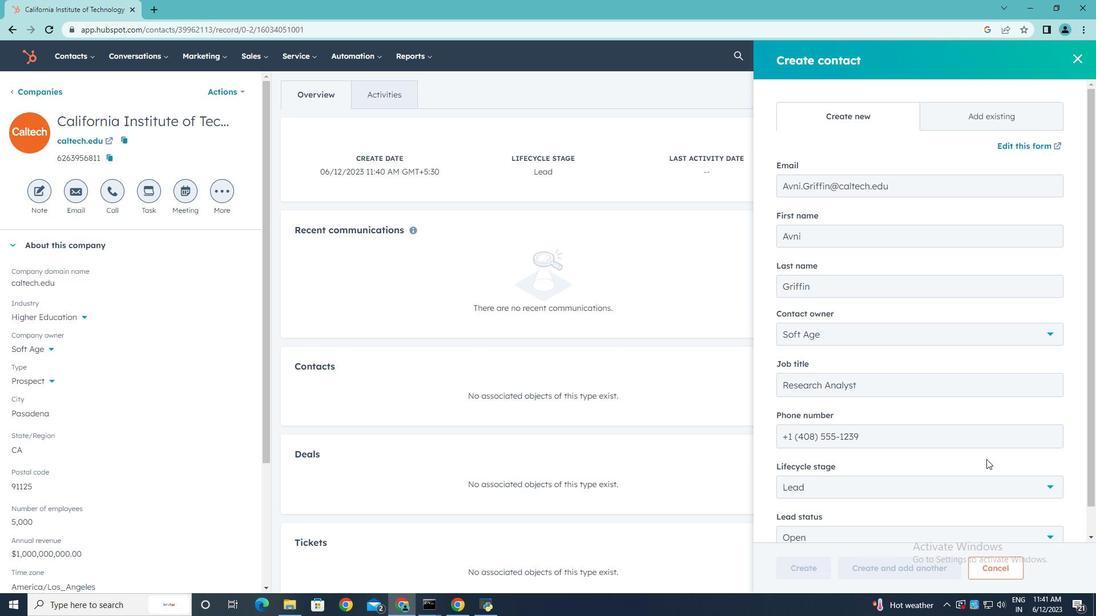 
Action: Mouse scrolled (986, 459) with delta (0, 0)
Screenshot: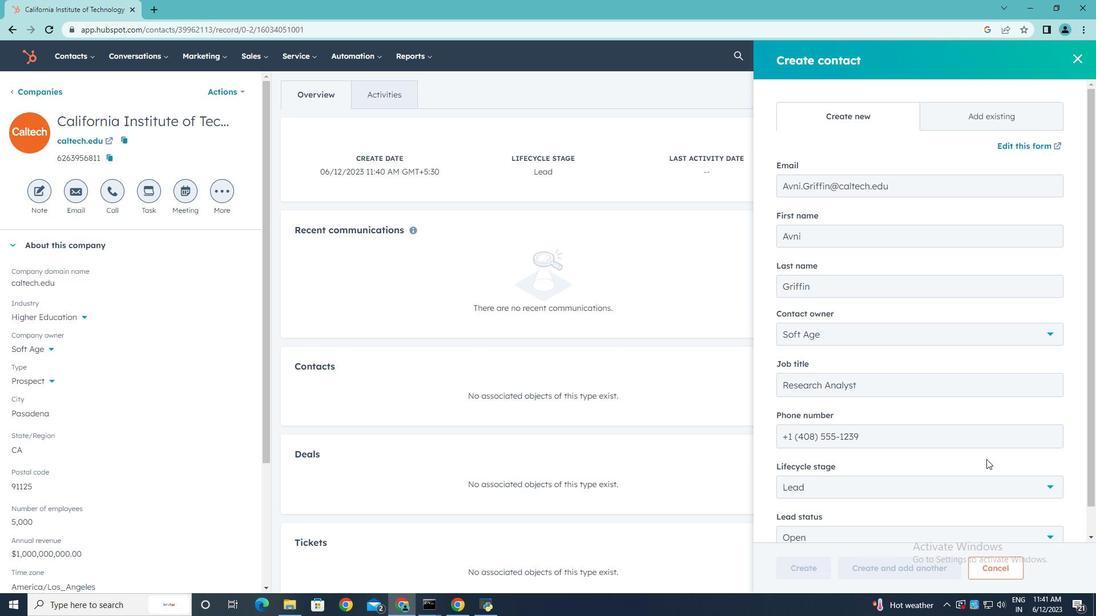 
Action: Mouse scrolled (986, 459) with delta (0, 0)
Screenshot: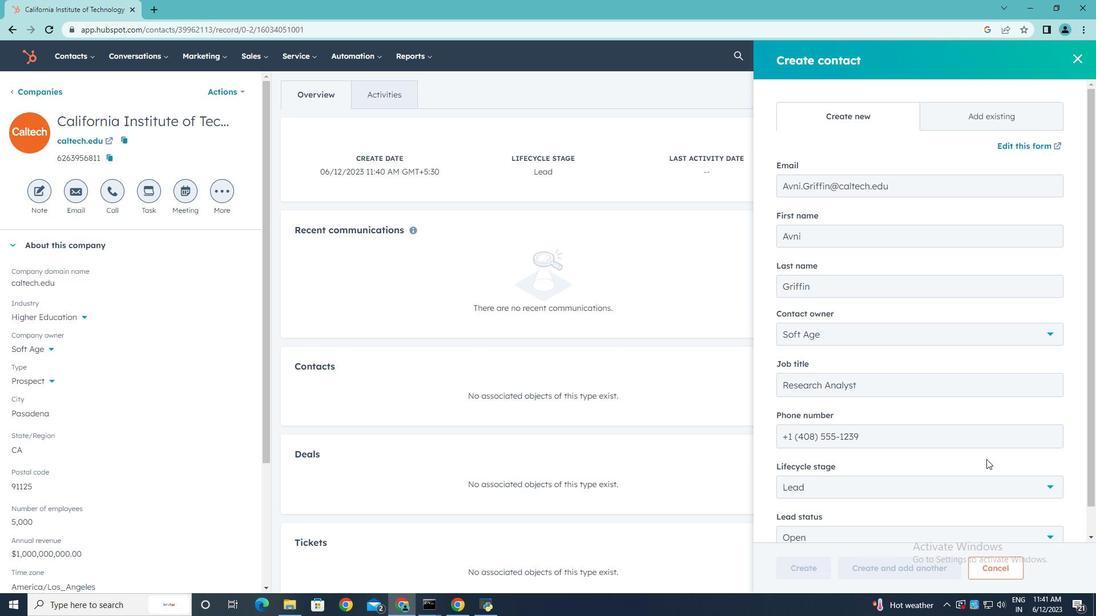 
Action: Mouse scrolled (986, 459) with delta (0, 0)
Screenshot: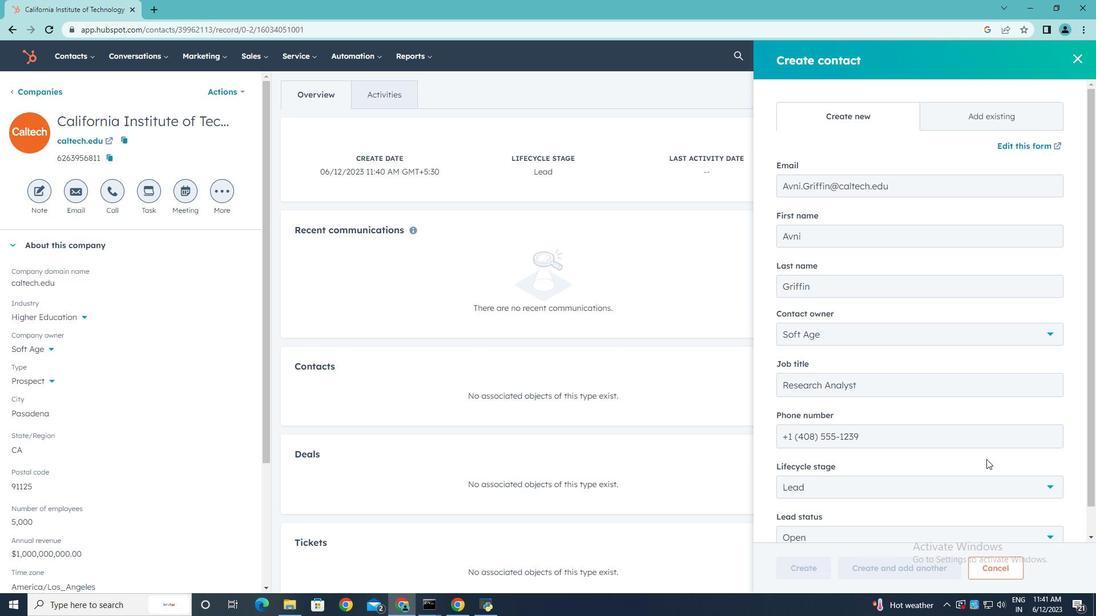 
Action: Mouse moved to (798, 568)
Screenshot: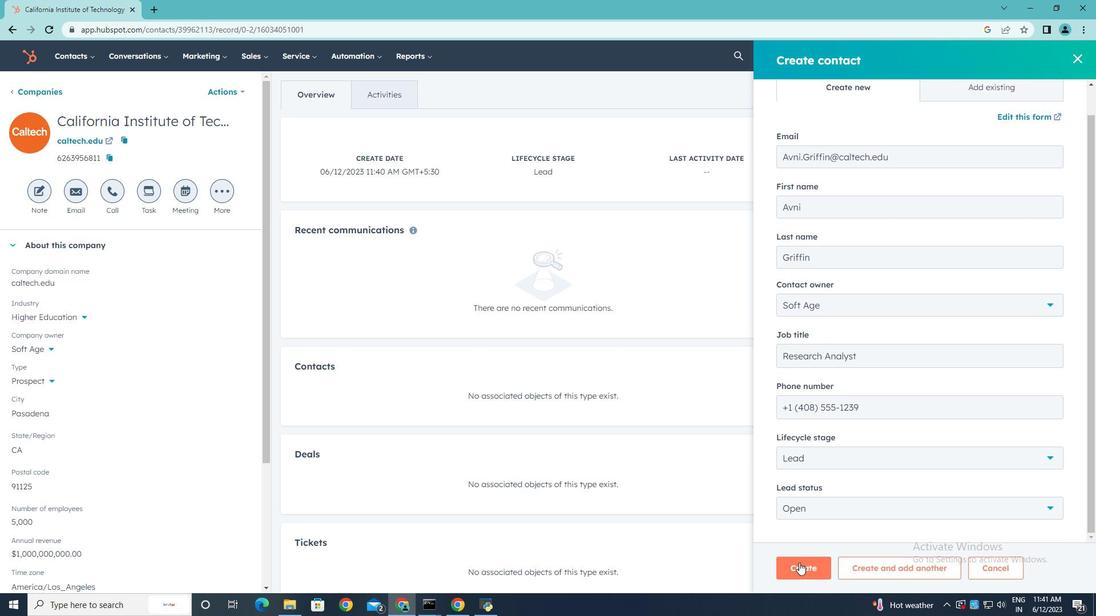 
Action: Mouse pressed left at (798, 568)
Screenshot: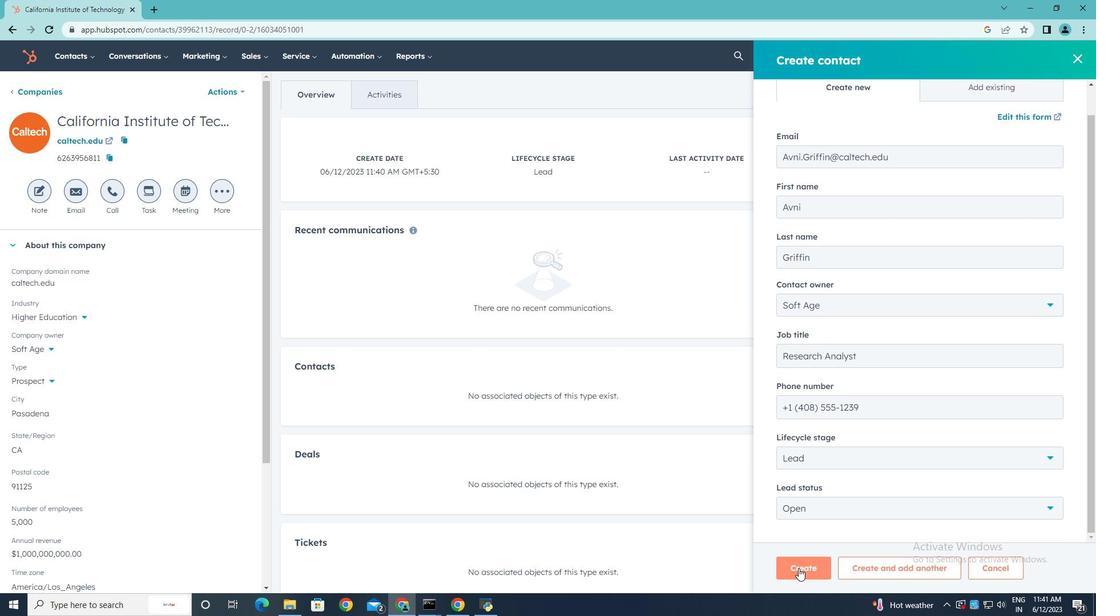 
Action: Mouse moved to (751, 445)
Screenshot: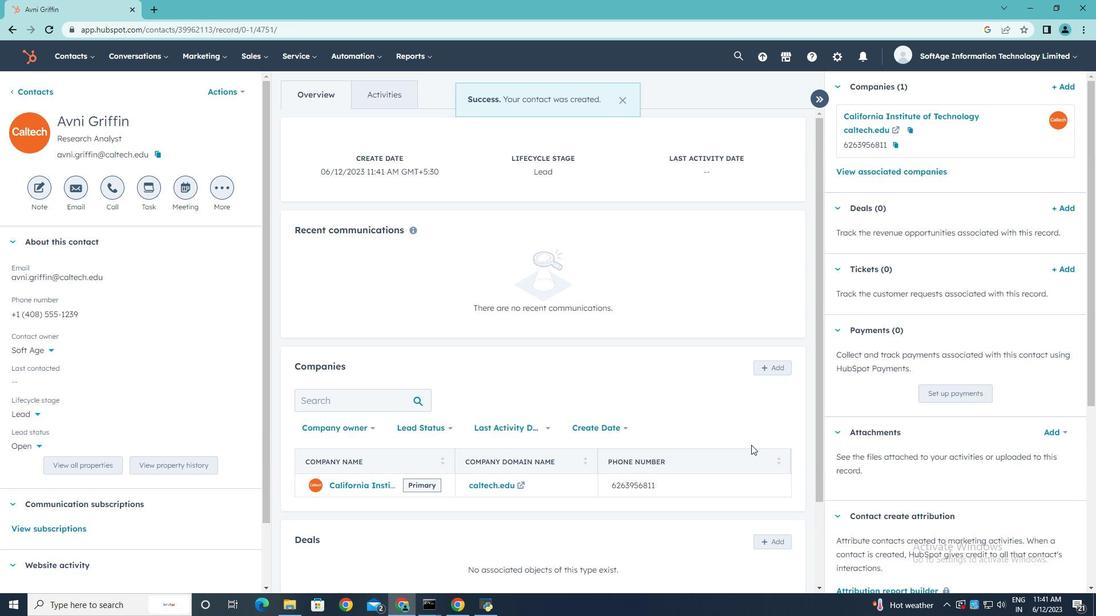 
